 Task: Plan the Car route from  Florida Keys to the Miami.
Action: Mouse moved to (104, 82)
Screenshot: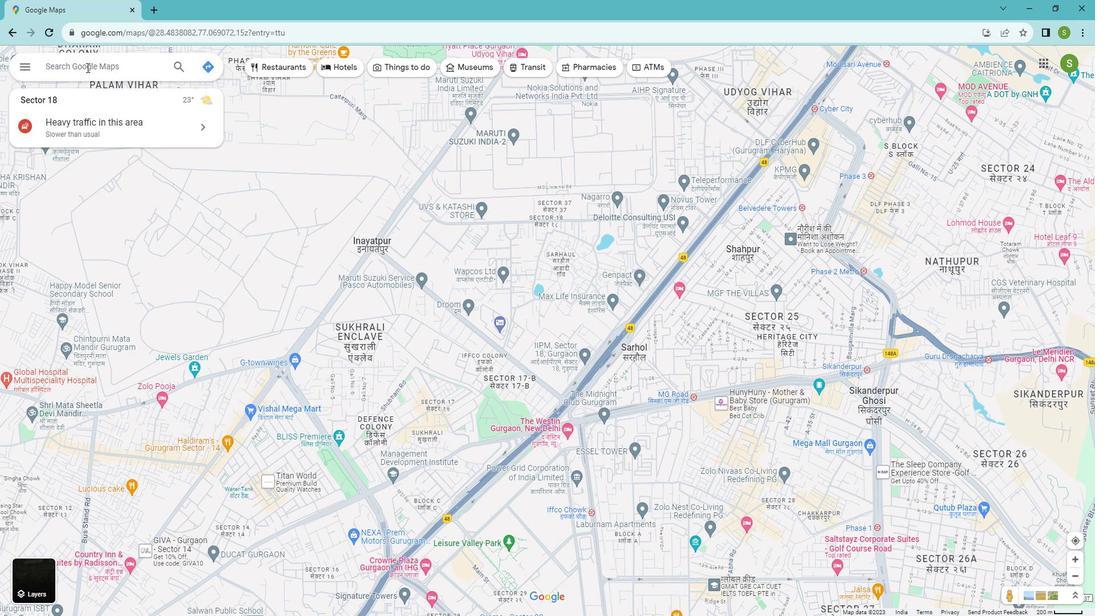 
Action: Mouse pressed left at (104, 82)
Screenshot: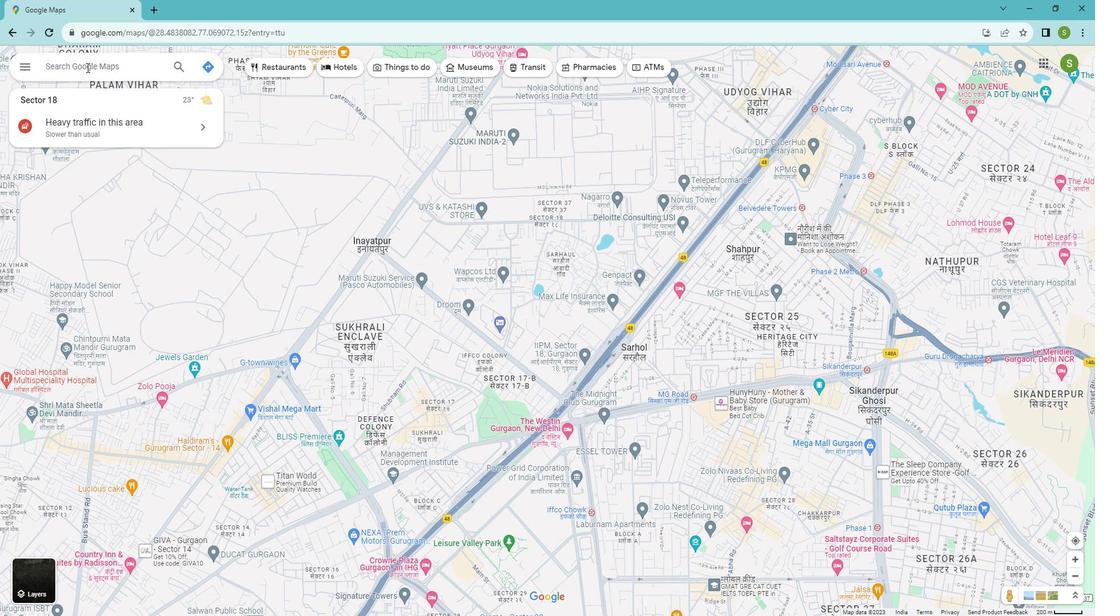 
Action: Key pressed <Key.shift>Miami
Screenshot: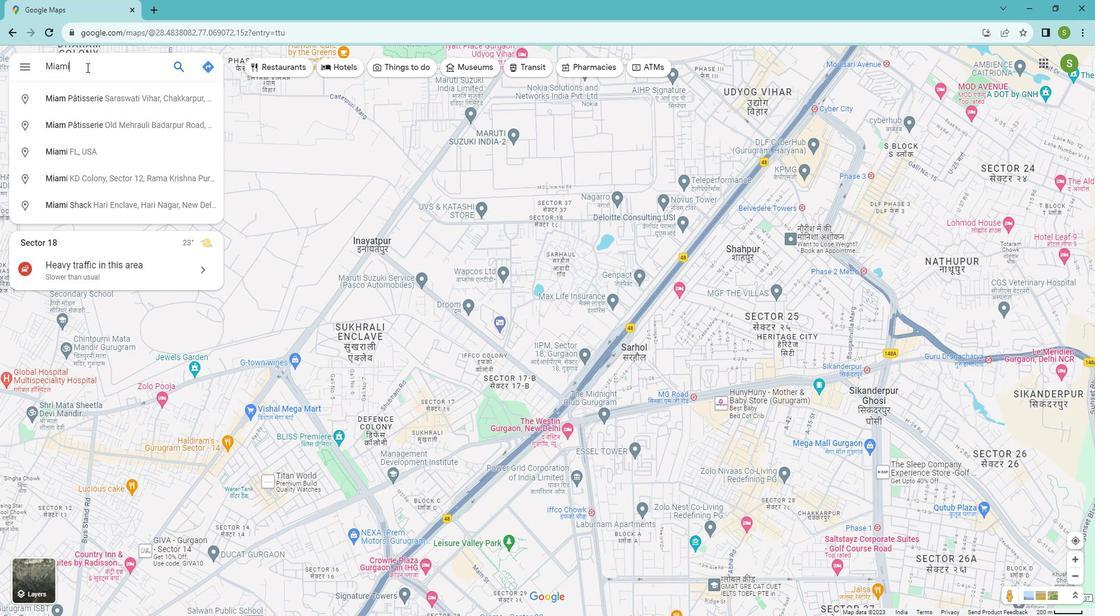 
Action: Mouse moved to (75, 112)
Screenshot: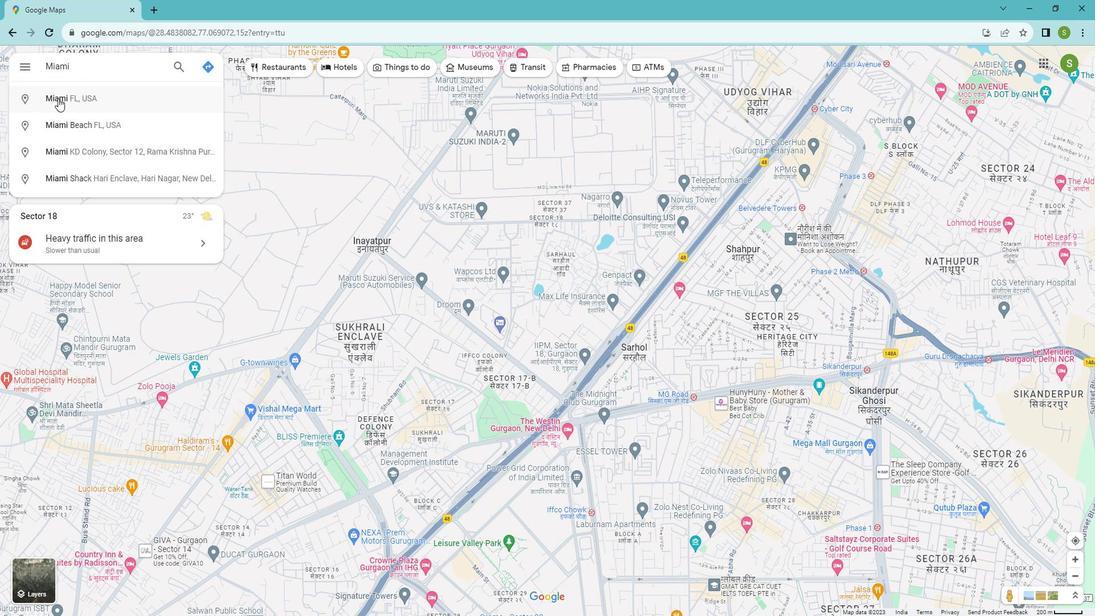 
Action: Mouse pressed left at (75, 112)
Screenshot: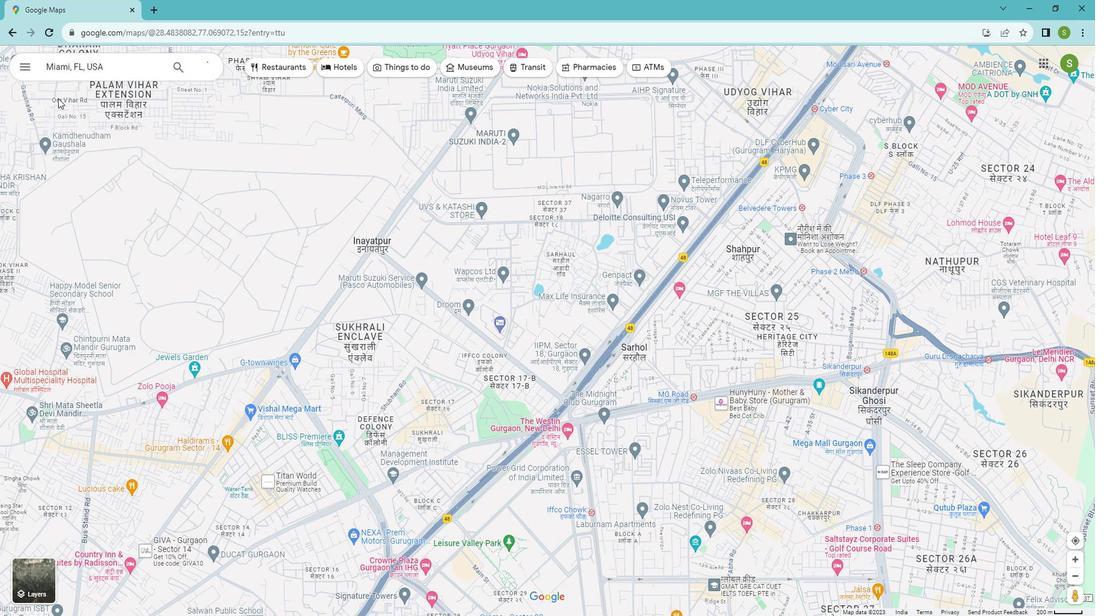 
Action: Mouse moved to (47, 277)
Screenshot: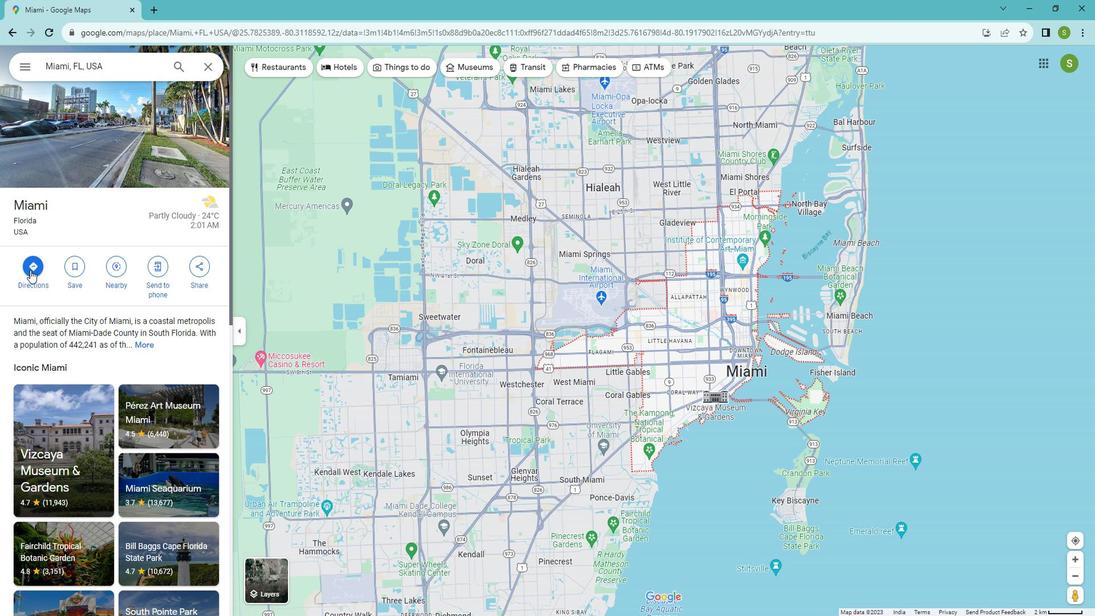 
Action: Mouse pressed left at (47, 277)
Screenshot: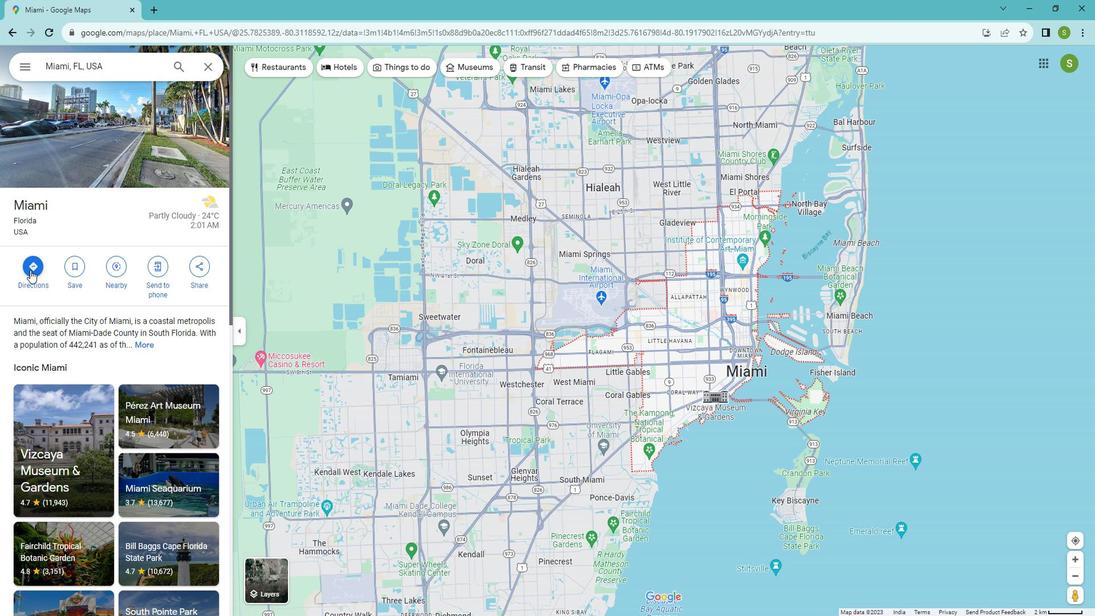 
Action: Mouse moved to (81, 110)
Screenshot: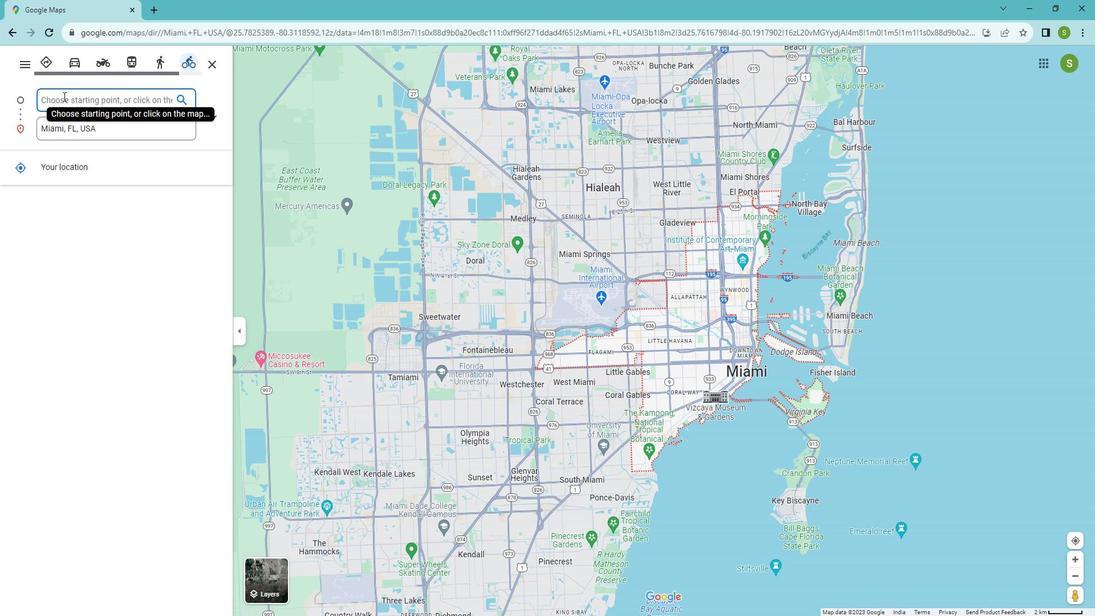 
Action: Mouse pressed left at (81, 110)
Screenshot: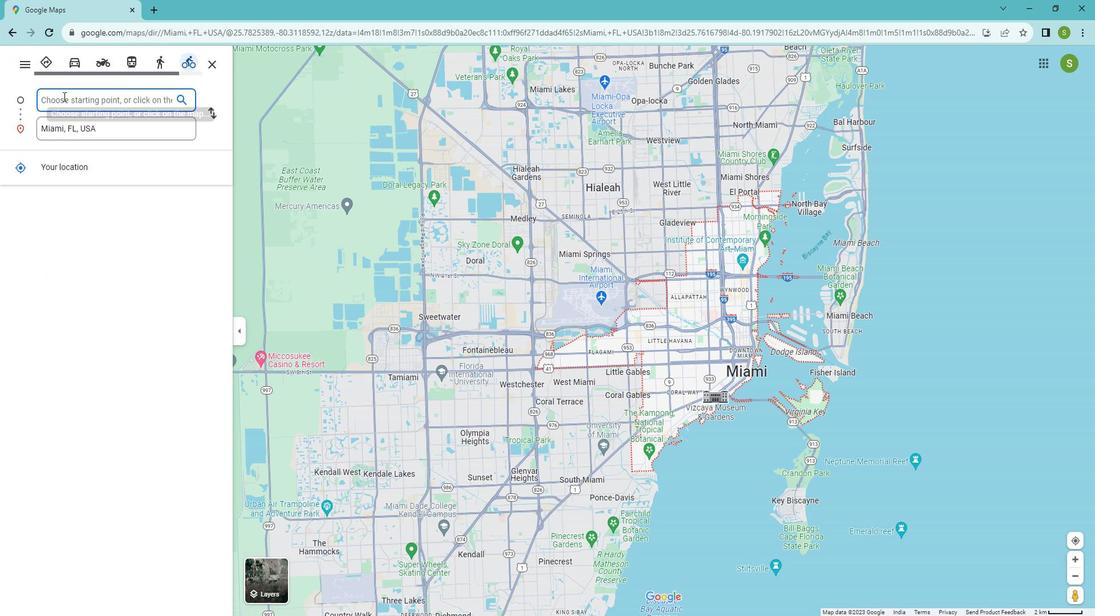 
Action: Key pressed <Key.caps_lock><Key.caps_lock><Key.caps_lock>FLO<Key.backspace><Key.backspace>LO<Key.backspace><Key.backspace><Key.caps_lock>lorida<Key.space><Key.shift>Key<Key.enter>
Screenshot: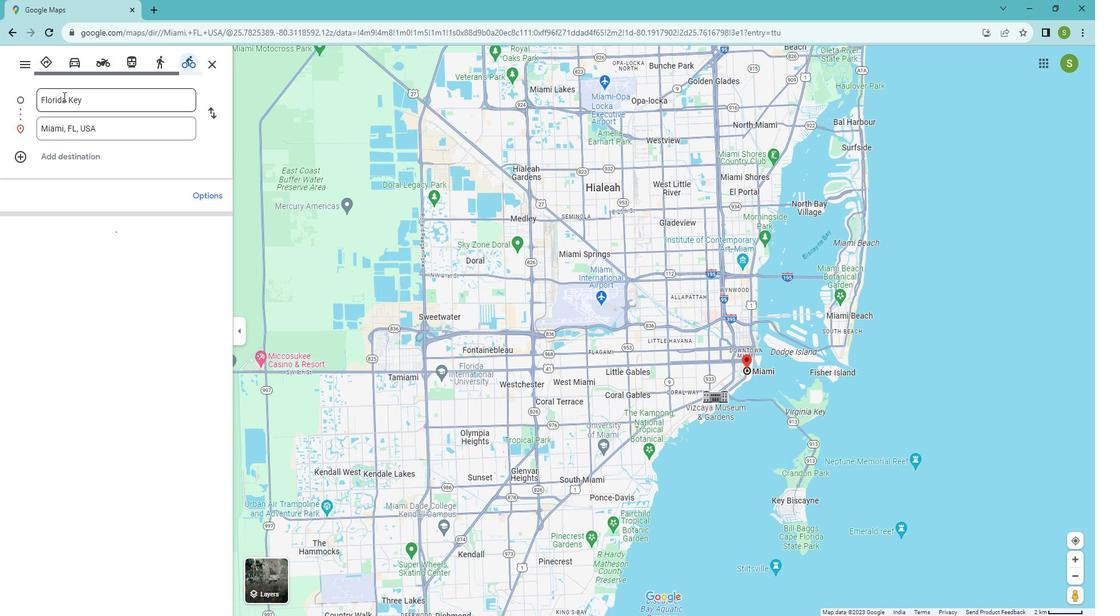 
Action: Mouse moved to (86, 73)
Screenshot: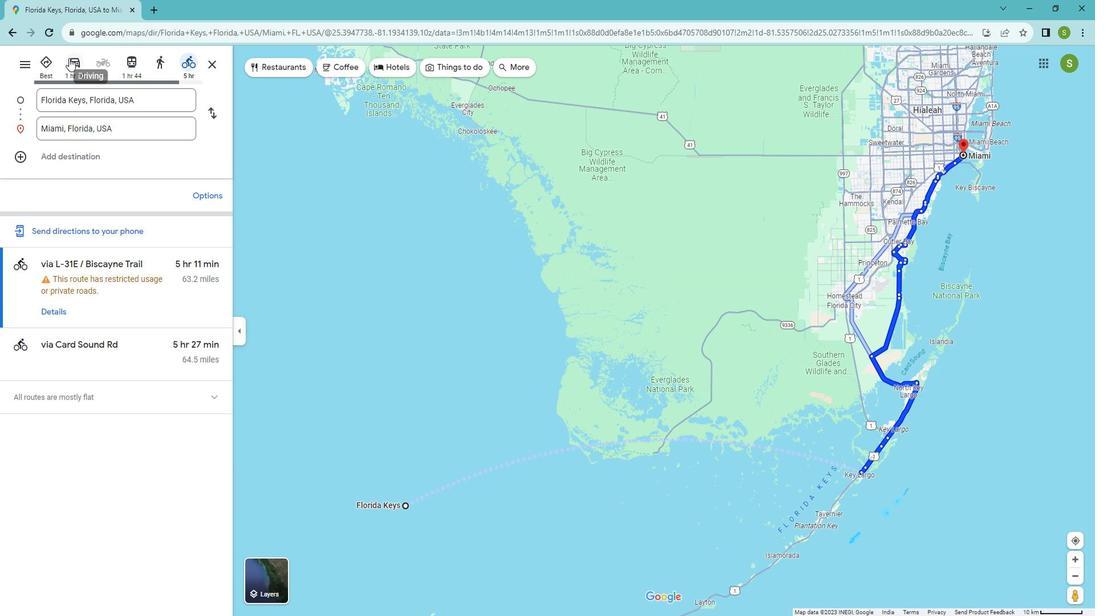 
Action: Mouse pressed left at (86, 73)
Screenshot: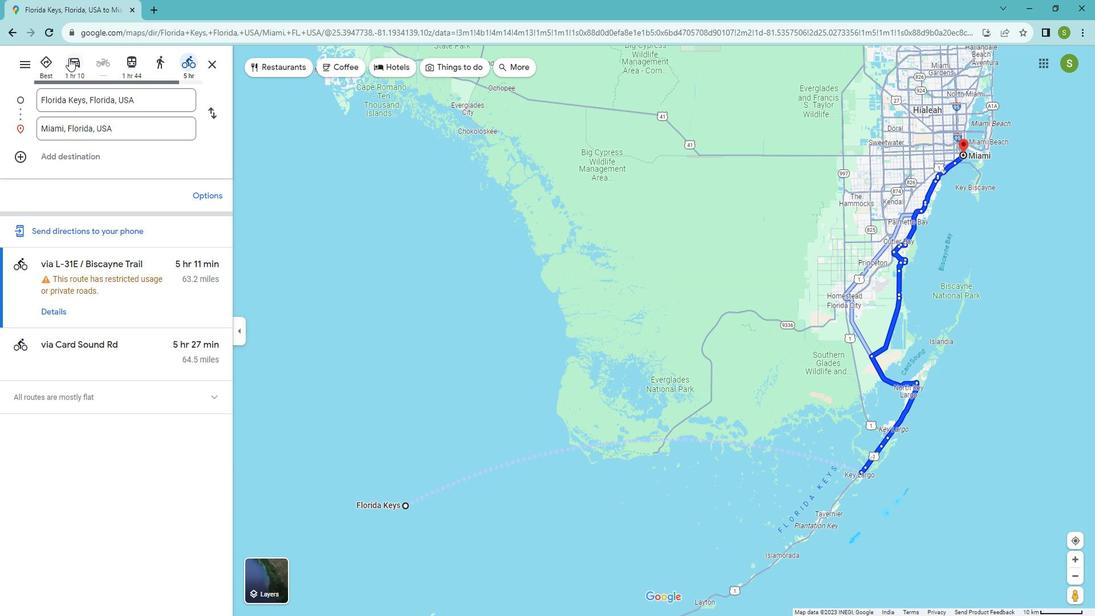 
Action: Mouse moved to (76, 327)
Screenshot: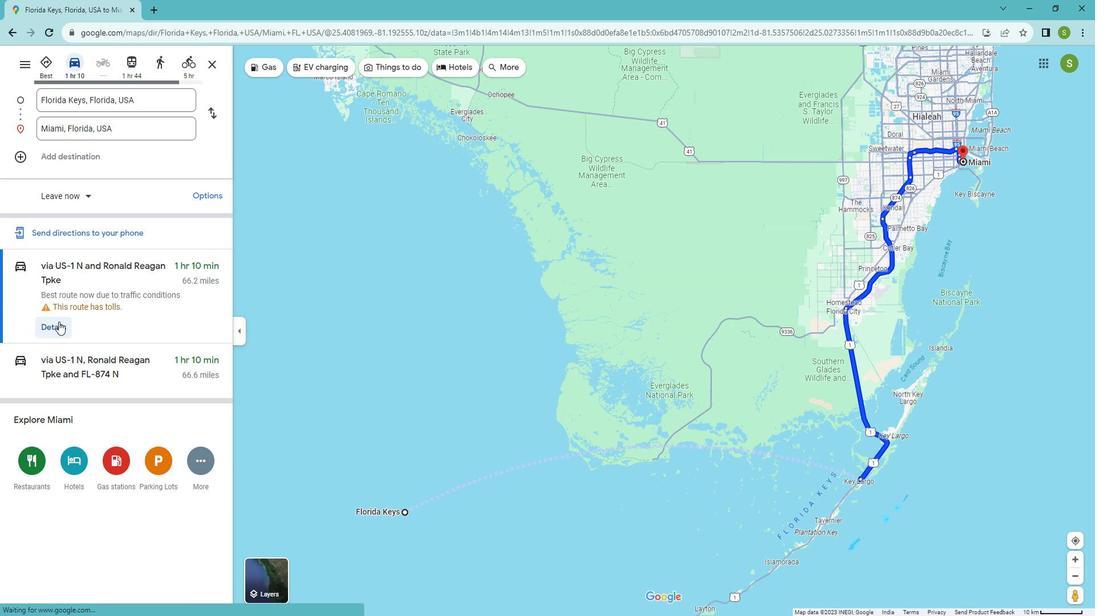 
Action: Mouse pressed left at (76, 327)
Screenshot: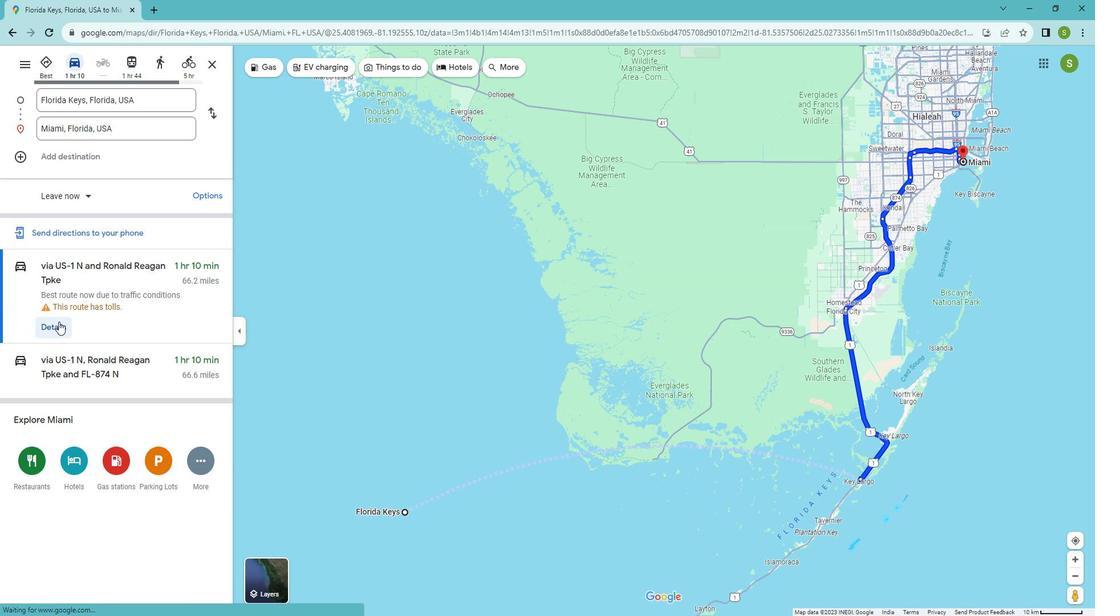 
Action: Mouse moved to (61, 244)
Screenshot: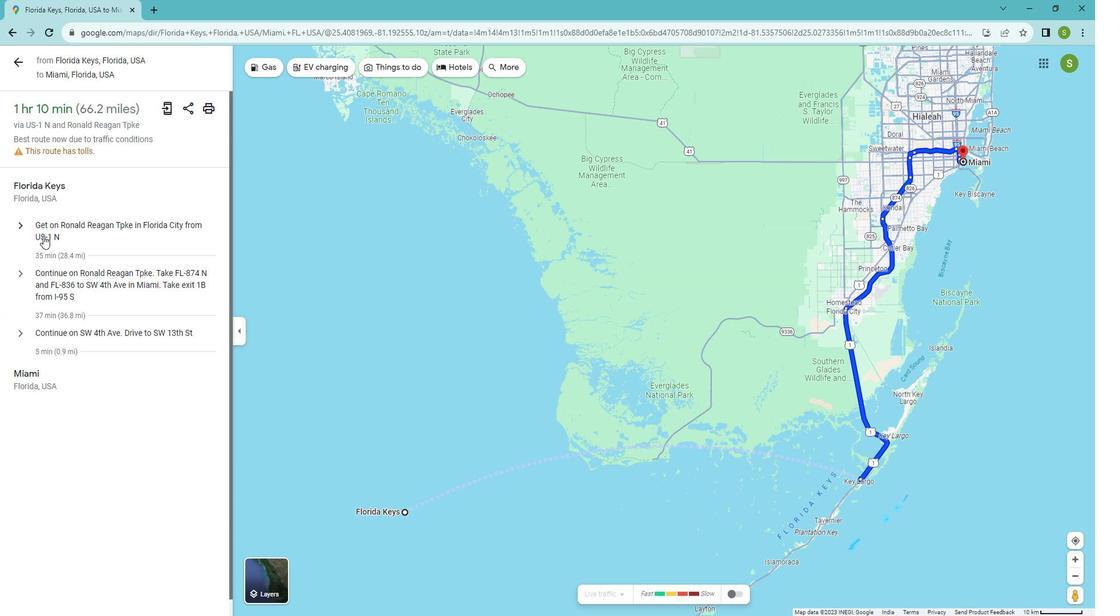 
Action: Mouse pressed left at (61, 244)
Screenshot: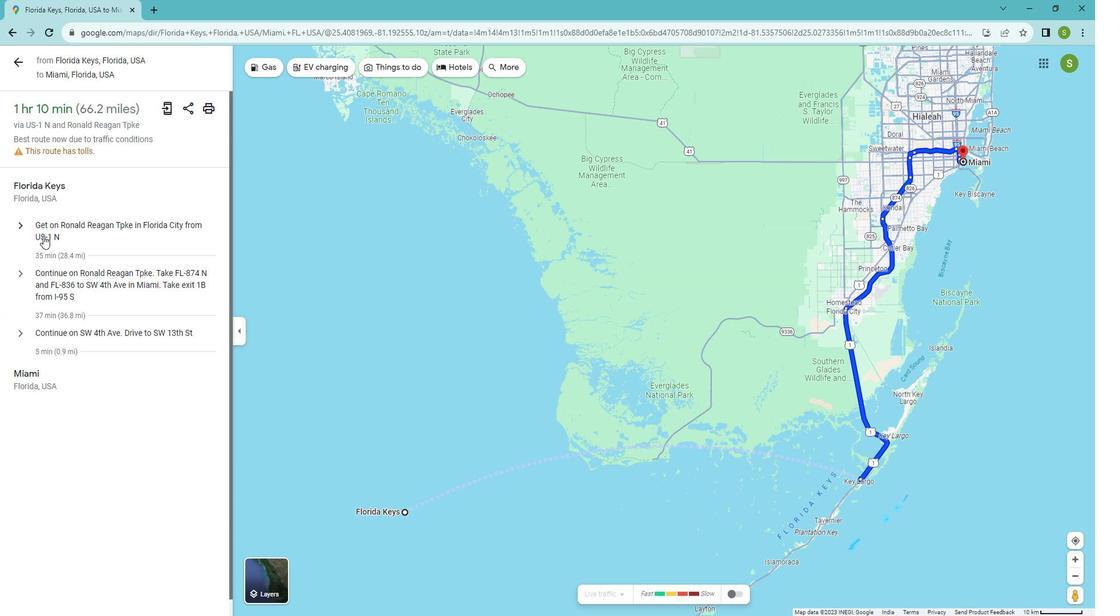 
Action: Mouse moved to (66, 261)
Screenshot: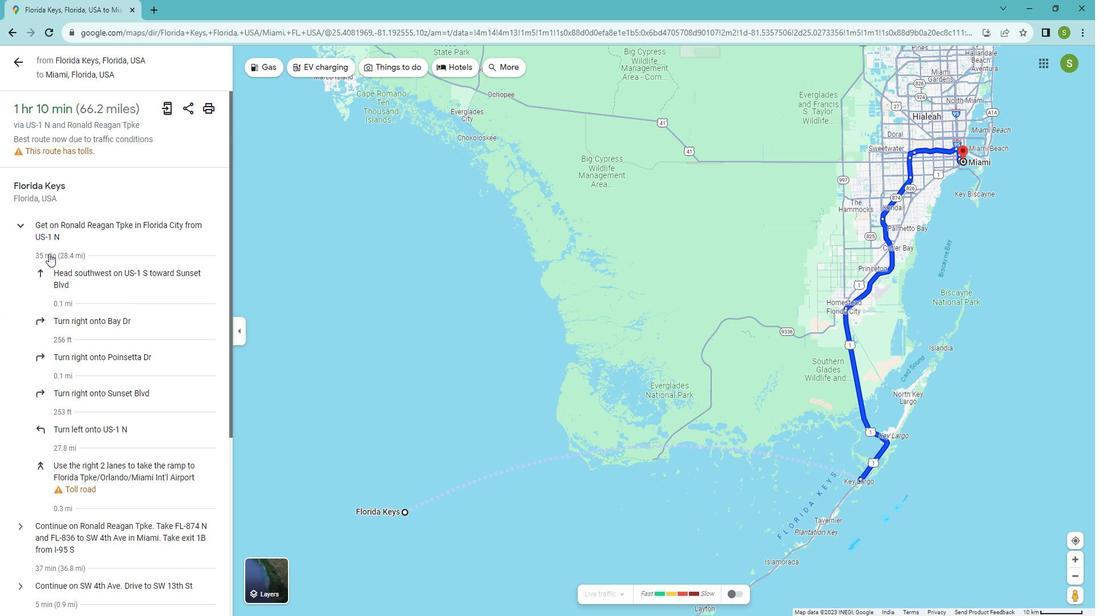 
Action: Mouse scrolled (66, 261) with delta (0, 0)
Screenshot: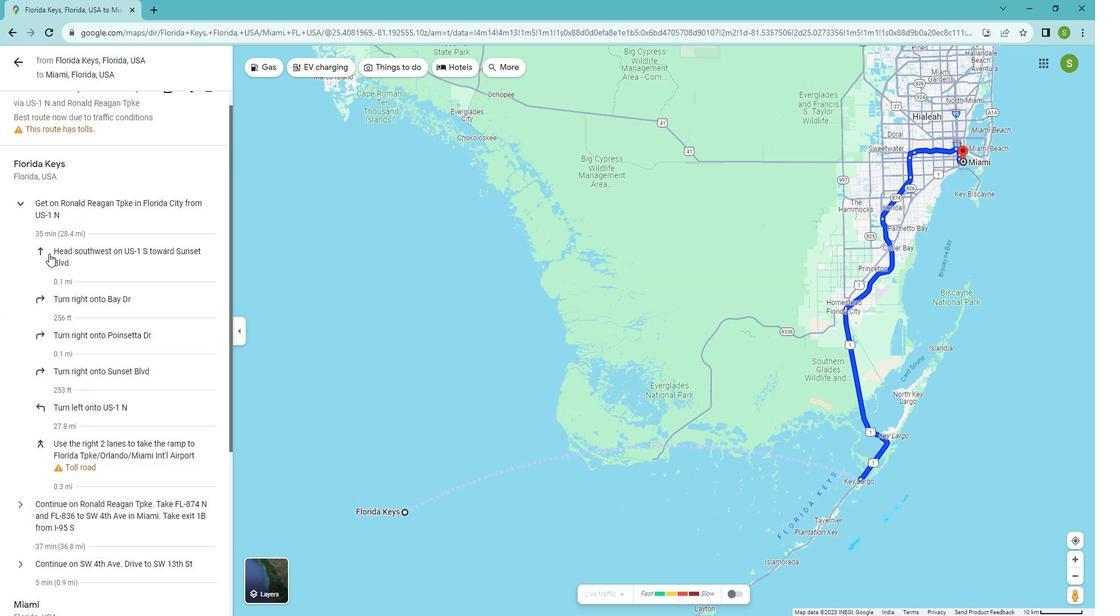 
Action: Mouse scrolled (66, 261) with delta (0, 0)
Screenshot: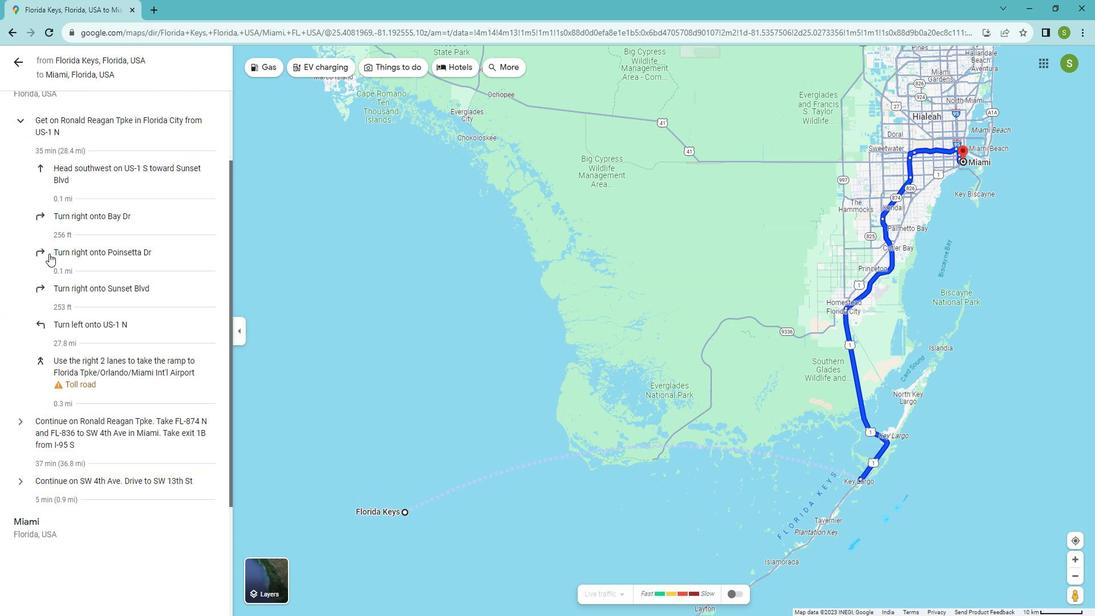 
Action: Mouse scrolled (66, 261) with delta (0, 0)
Screenshot: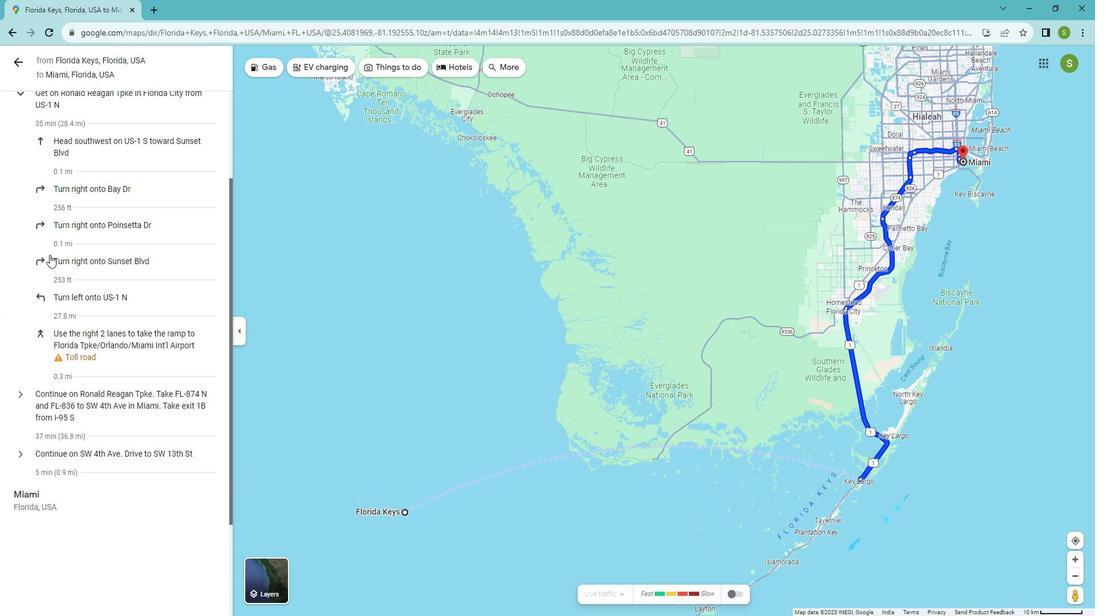 
Action: Mouse moved to (67, 263)
Screenshot: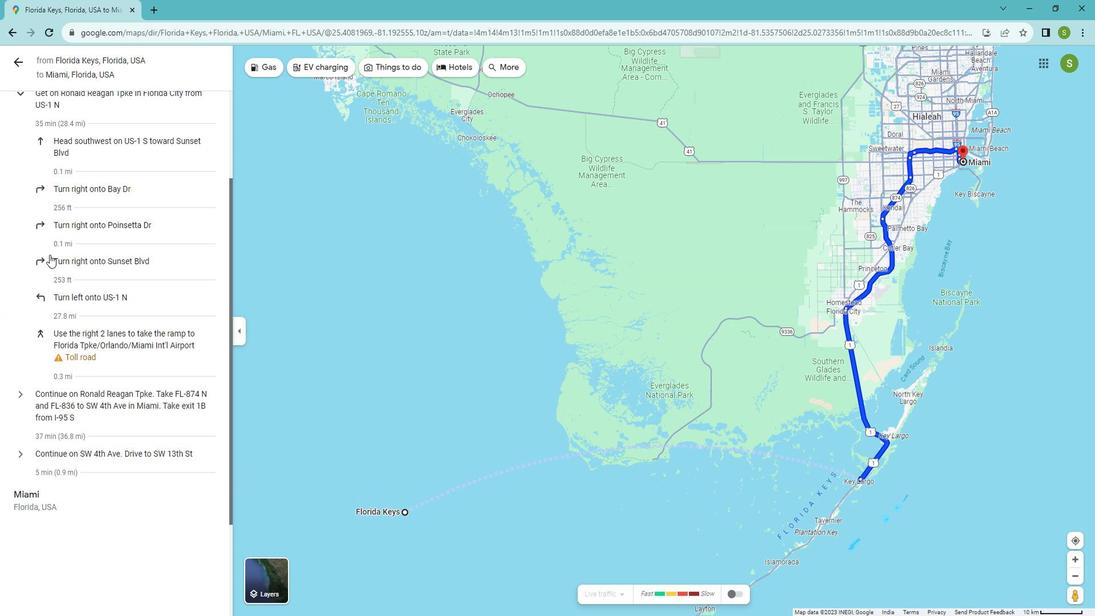 
Action: Mouse scrolled (67, 262) with delta (0, 0)
Screenshot: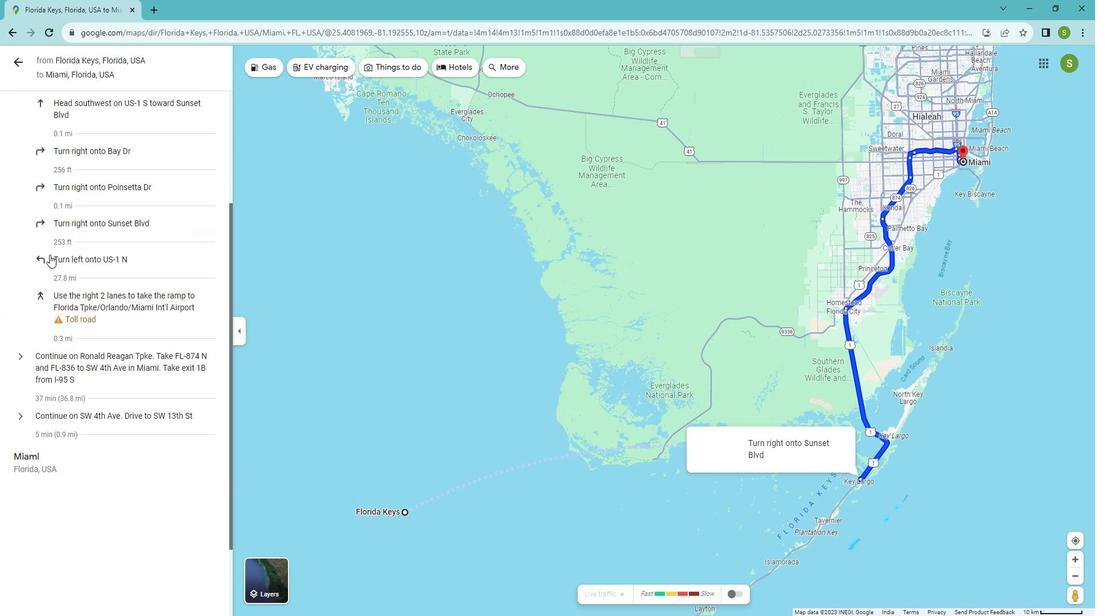 
Action: Mouse moved to (67, 312)
Screenshot: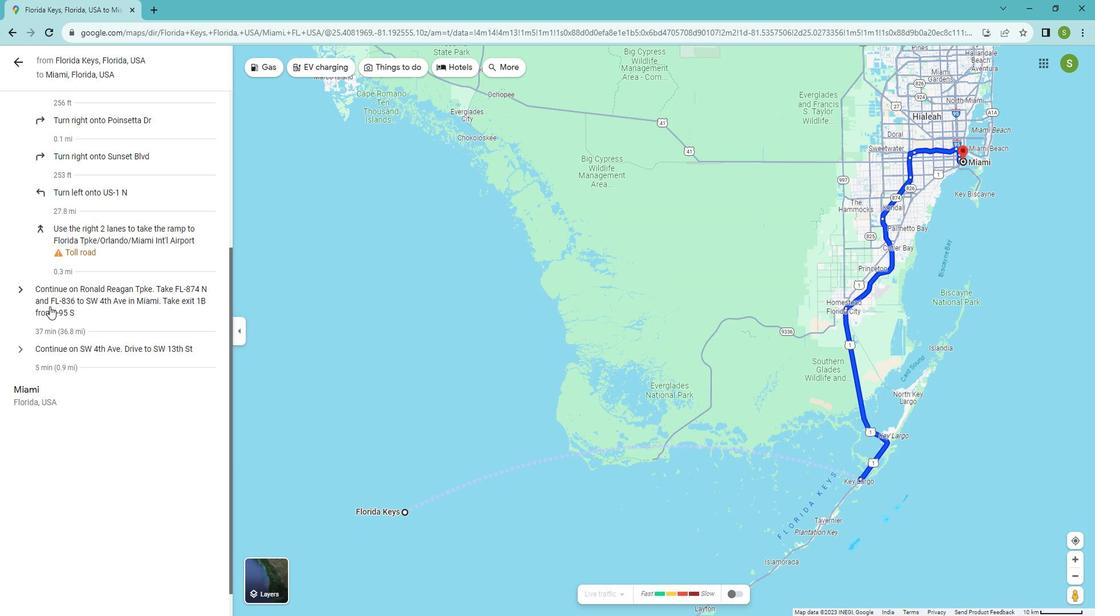 
Action: Mouse pressed left at (67, 312)
Screenshot: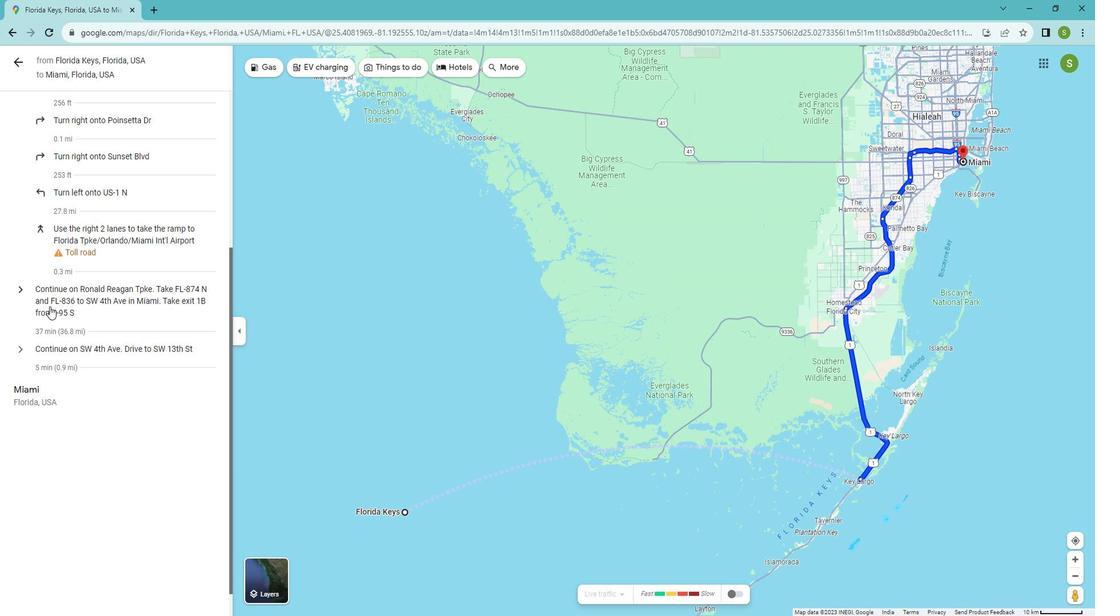 
Action: Mouse moved to (83, 299)
Screenshot: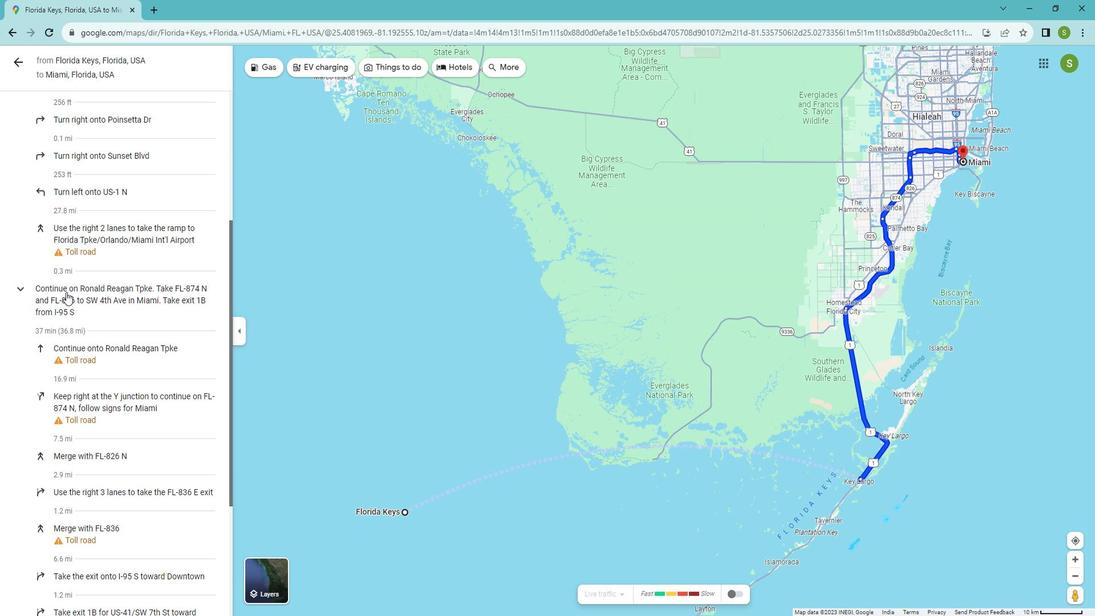 
Action: Mouse scrolled (83, 298) with delta (0, 0)
Screenshot: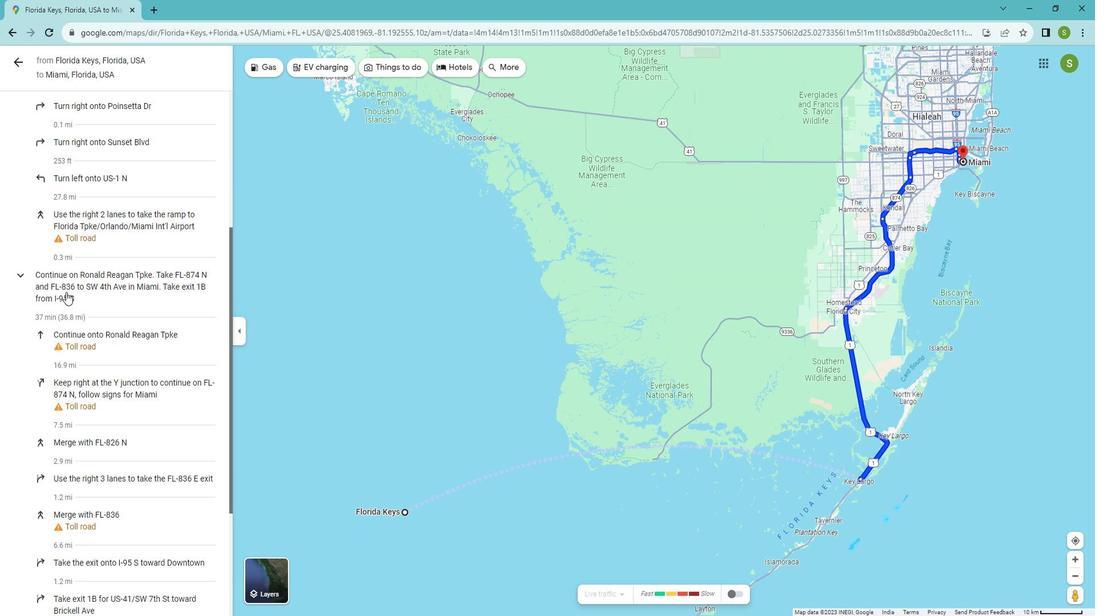 
Action: Mouse scrolled (83, 298) with delta (0, 0)
Screenshot: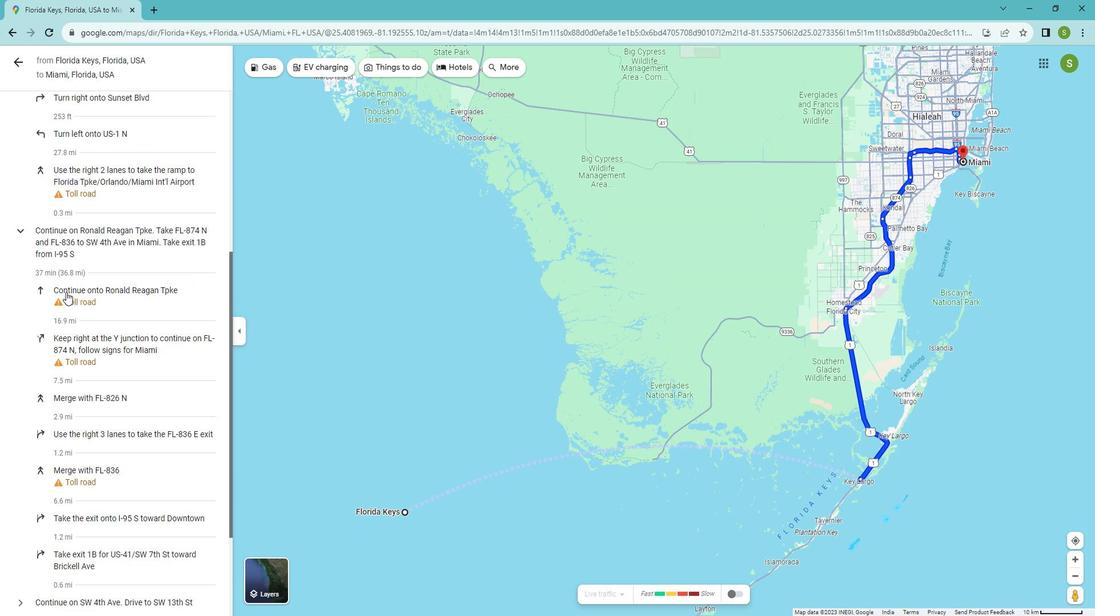 
Action: Mouse scrolled (83, 298) with delta (0, 0)
Screenshot: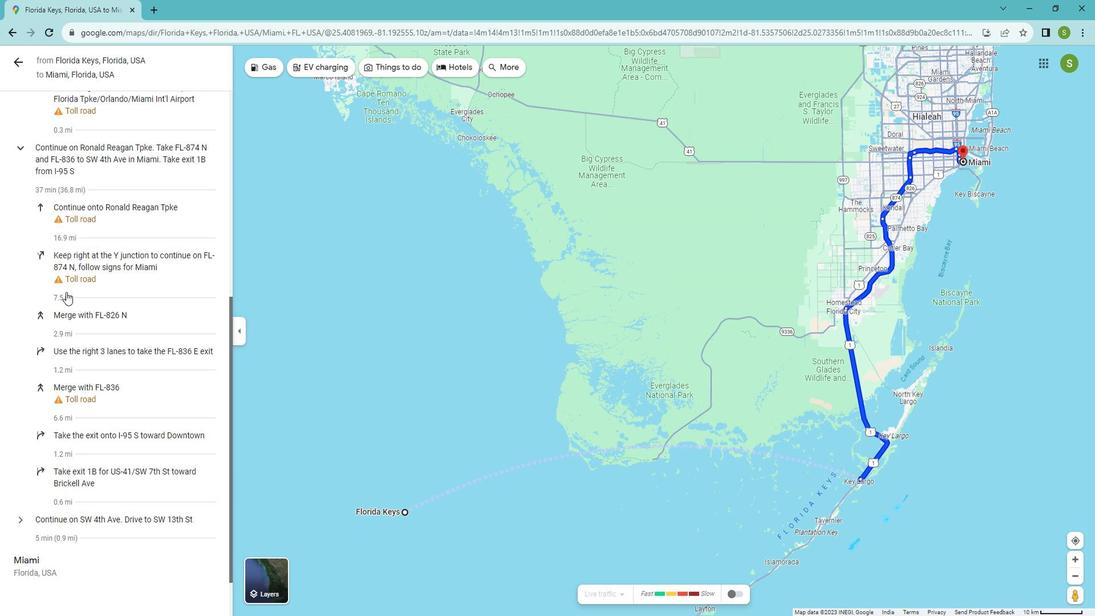 
Action: Mouse scrolled (83, 298) with delta (0, 0)
Screenshot: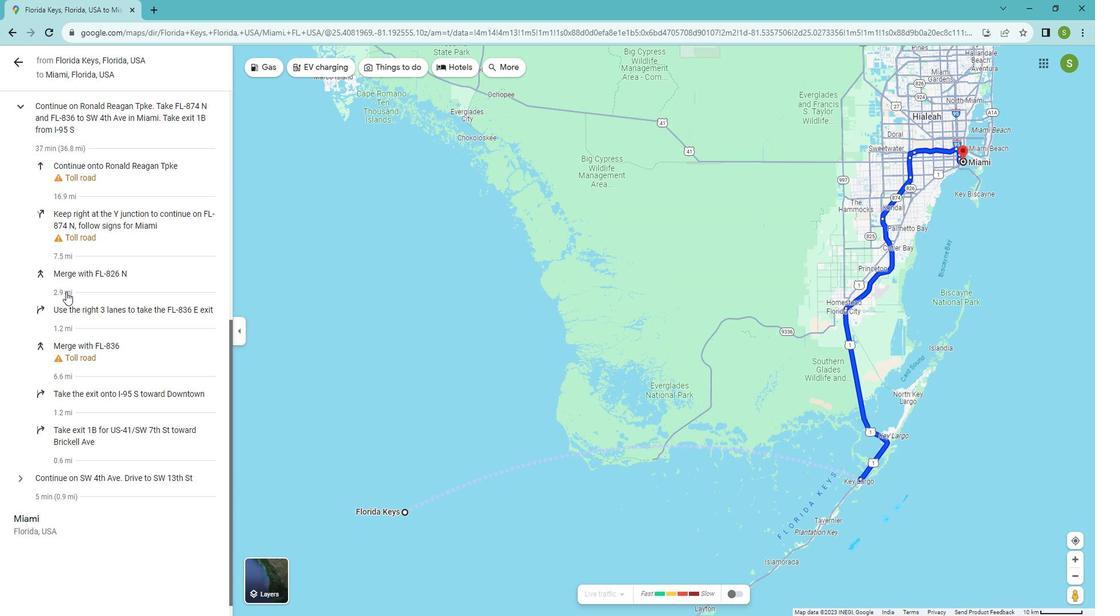 
Action: Mouse scrolled (83, 298) with delta (0, 0)
Screenshot: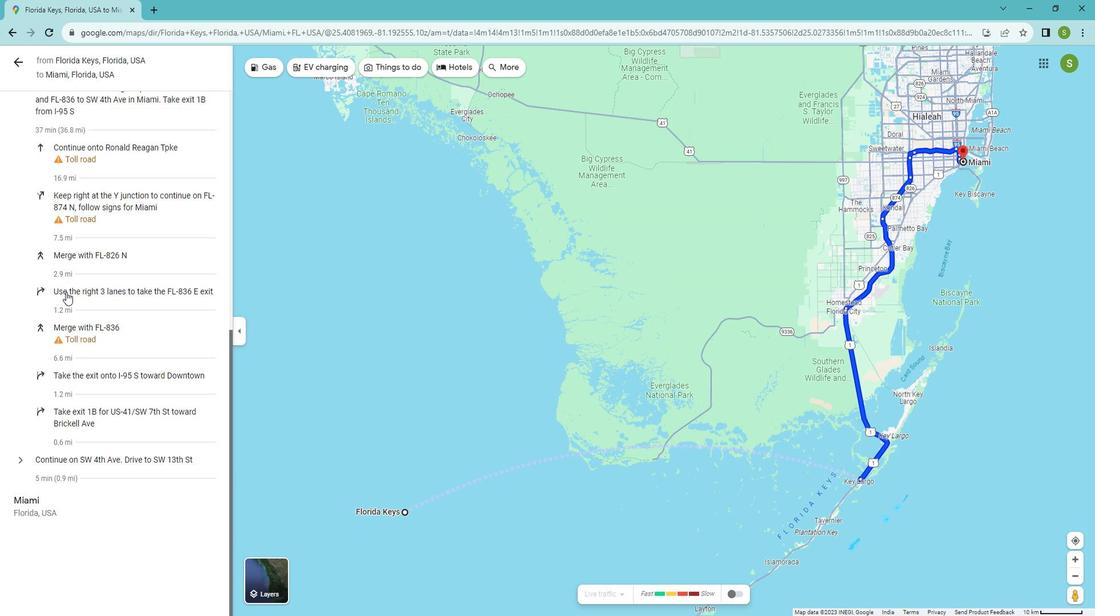 
Action: Mouse moved to (61, 467)
Screenshot: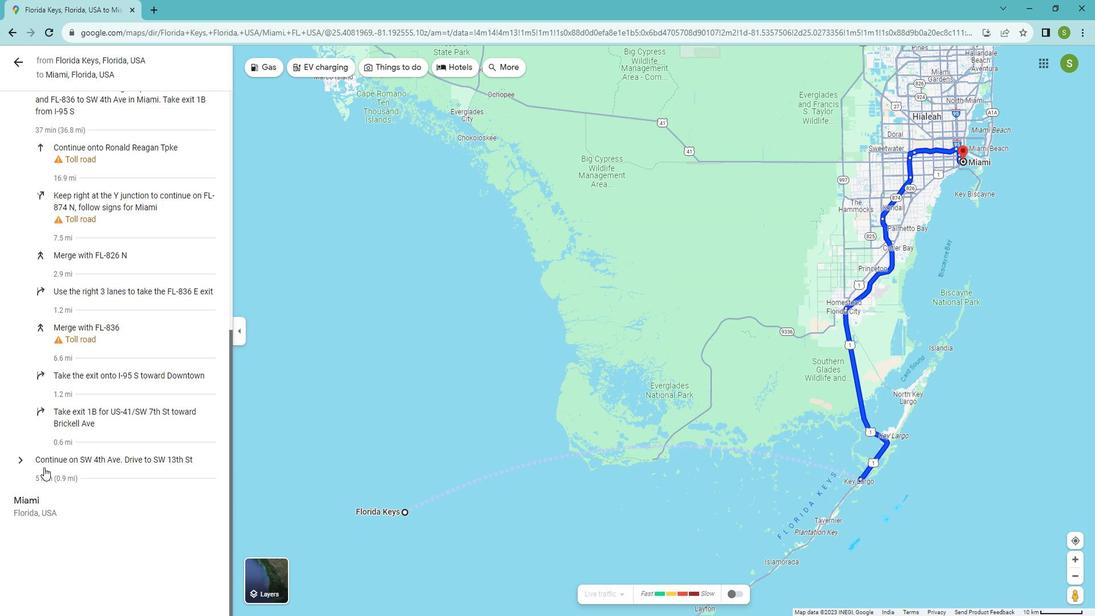 
Action: Mouse pressed left at (61, 467)
Screenshot: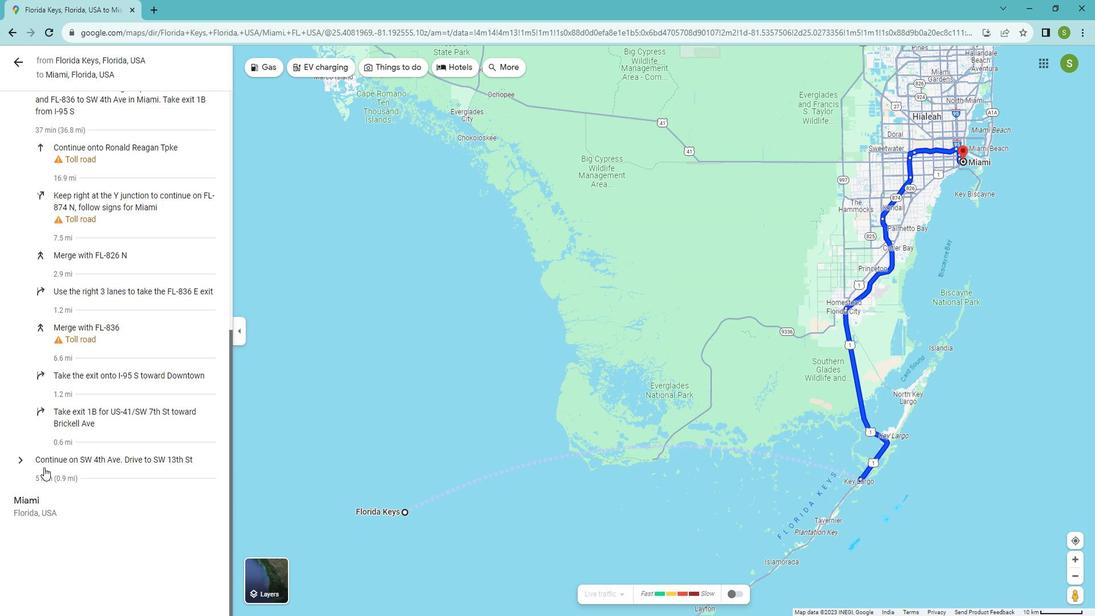 
Action: Mouse moved to (120, 248)
Screenshot: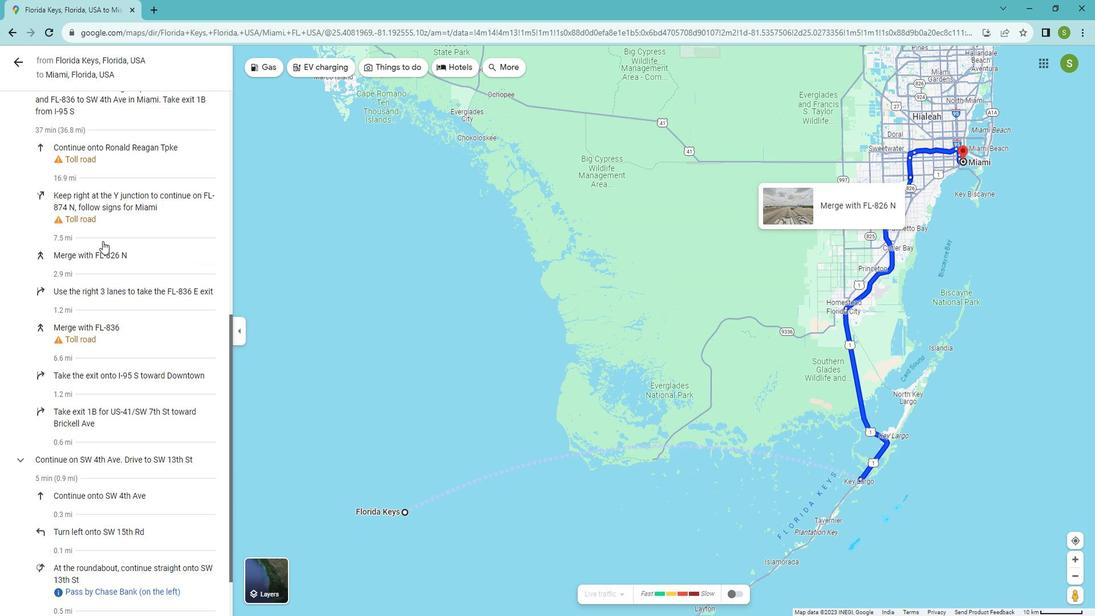 
Action: Mouse scrolled (120, 248) with delta (0, 0)
Screenshot: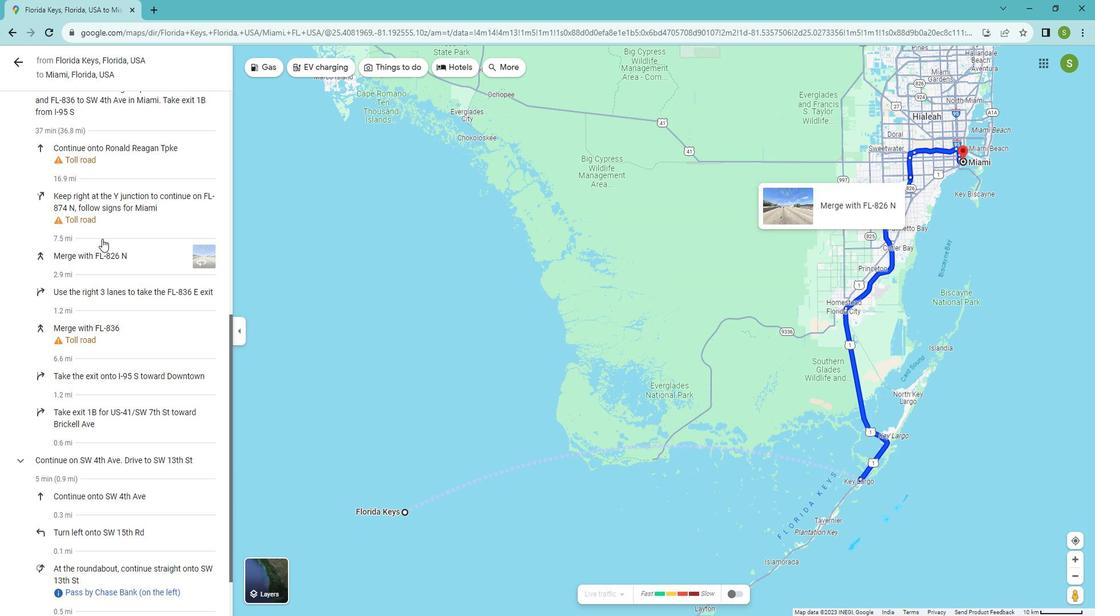 
Action: Mouse moved to (119, 247)
Screenshot: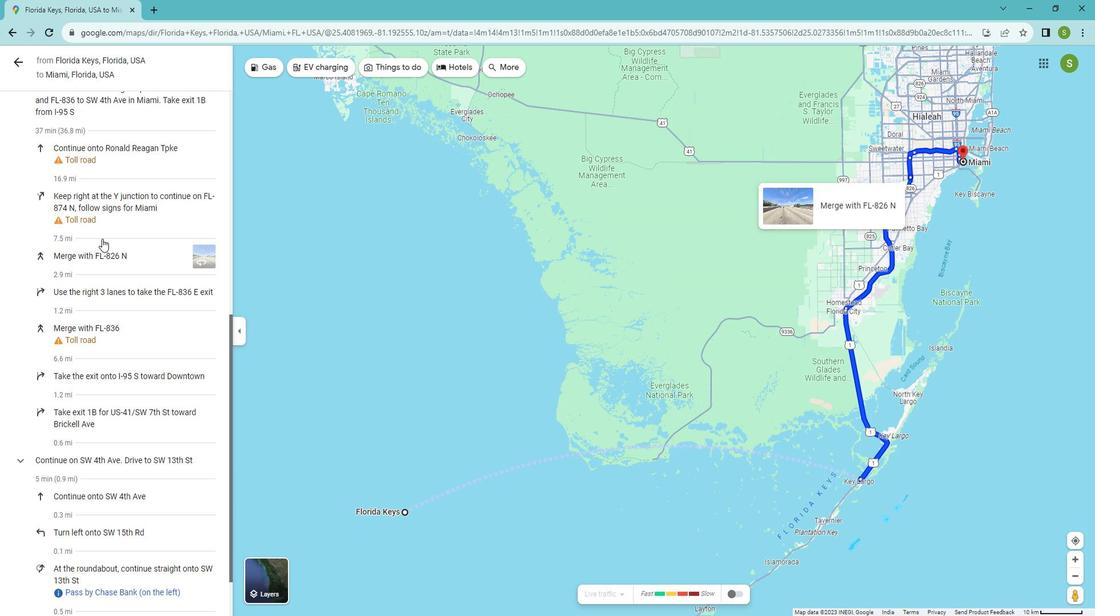 
Action: Mouse scrolled (119, 248) with delta (0, 0)
Screenshot: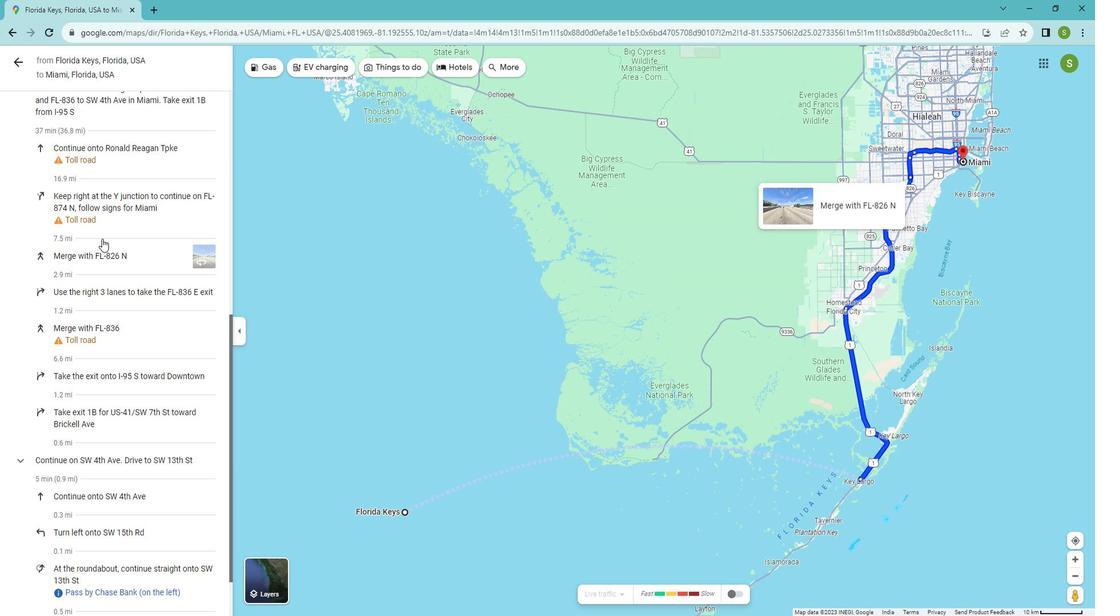 
Action: Mouse scrolled (119, 248) with delta (0, 0)
Screenshot: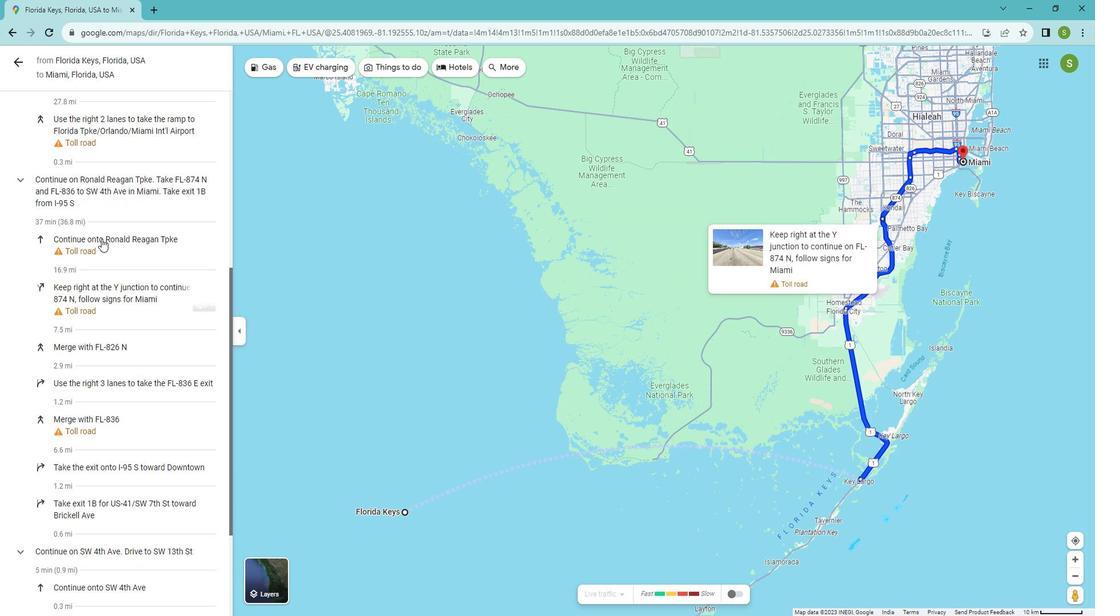 
Action: Mouse moved to (119, 247)
Screenshot: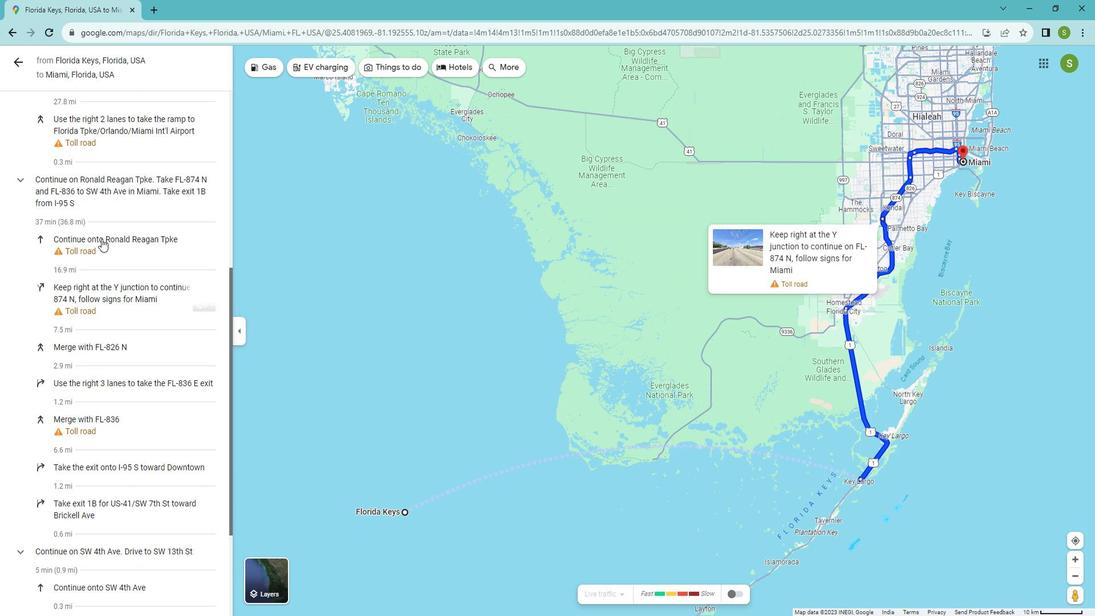 
Action: Mouse scrolled (119, 248) with delta (0, 0)
Screenshot: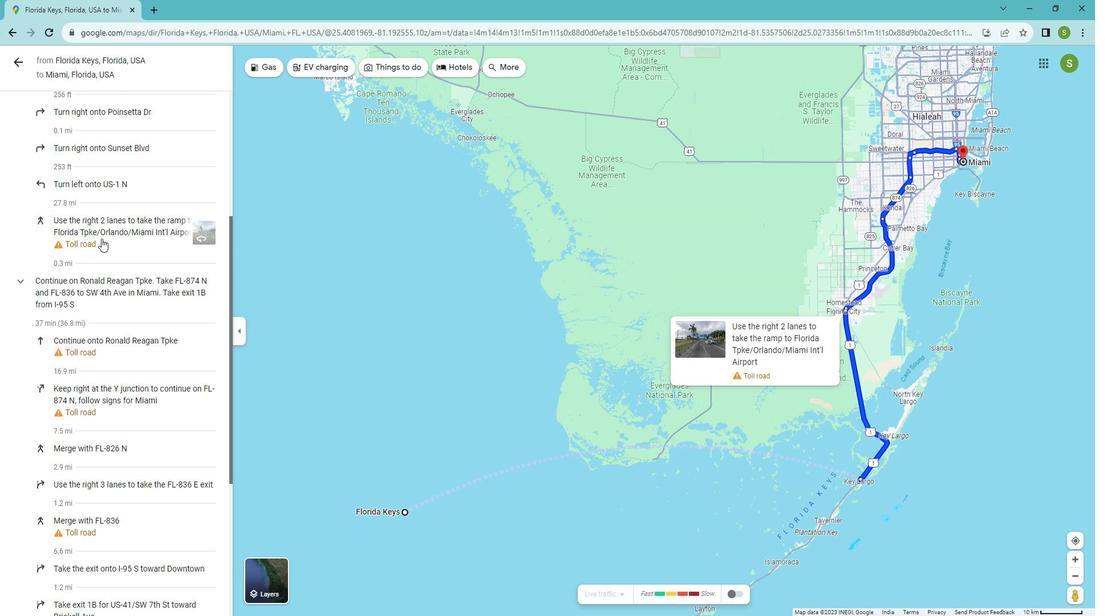 
Action: Mouse scrolled (119, 248) with delta (0, 0)
Screenshot: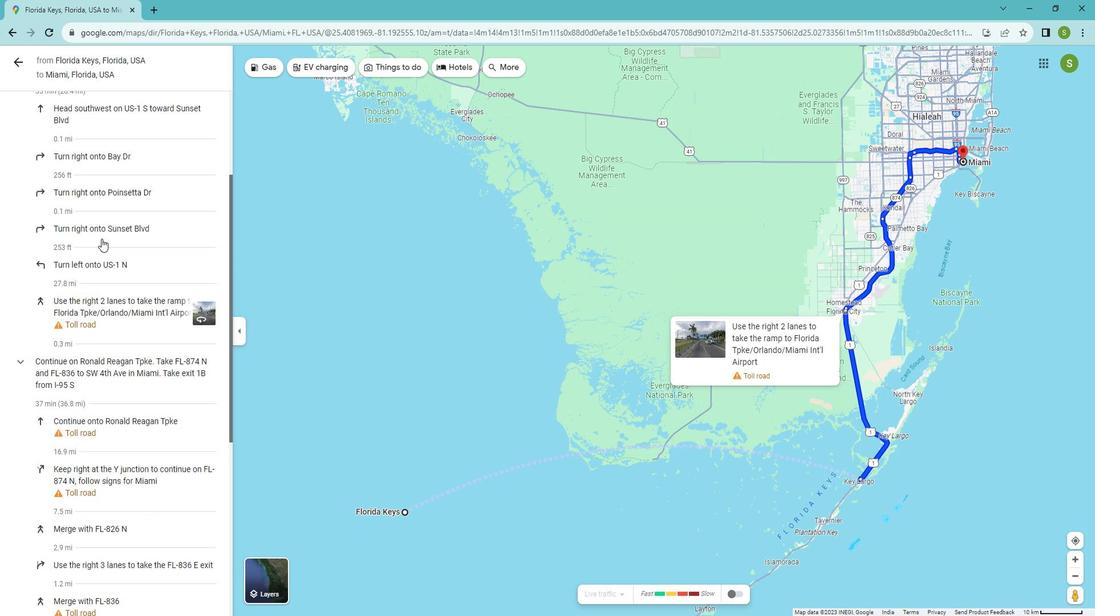 
Action: Mouse scrolled (119, 248) with delta (0, 0)
Screenshot: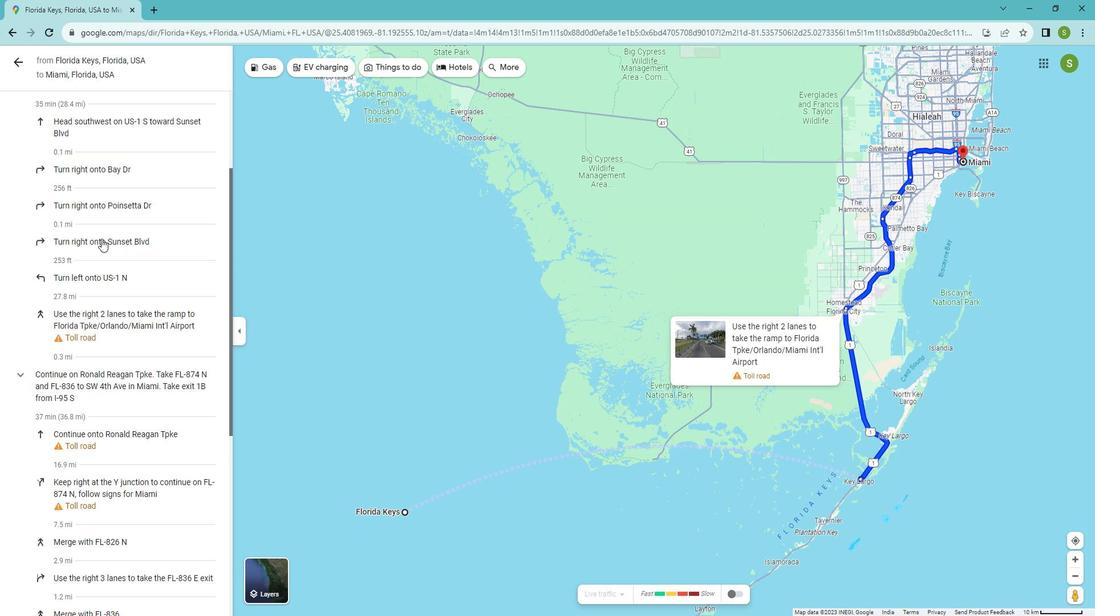 
Action: Mouse moved to (118, 247)
Screenshot: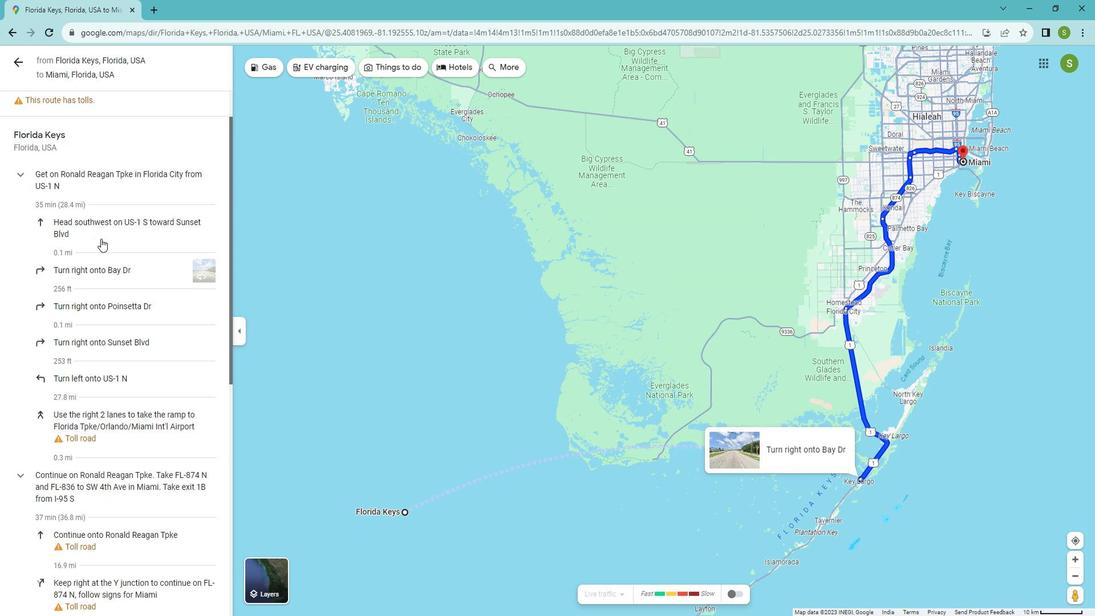
Action: Mouse scrolled (118, 248) with delta (0, 0)
Screenshot: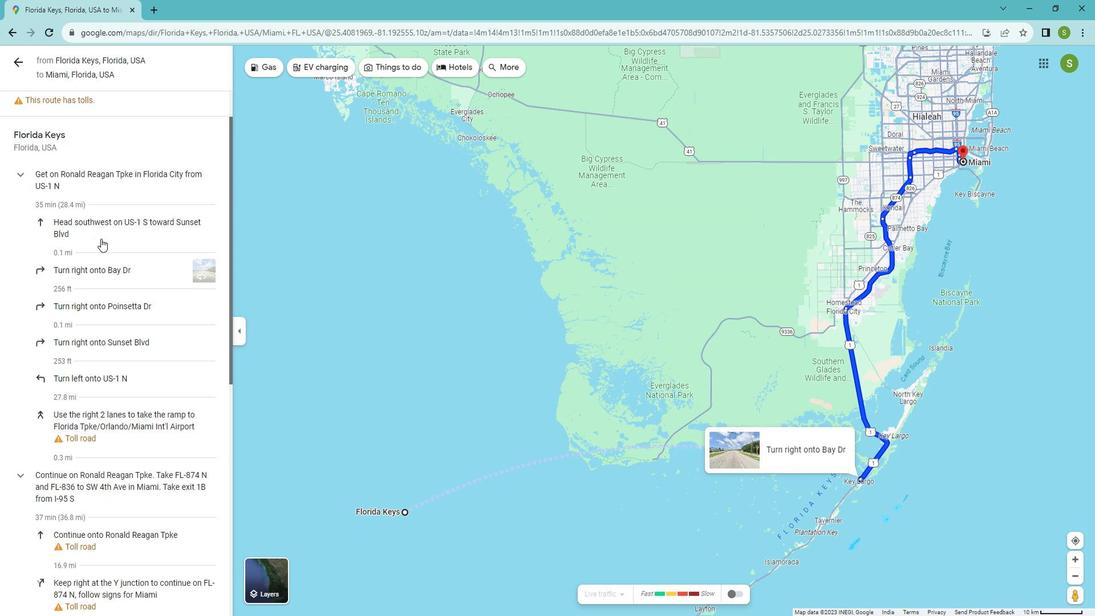 
Action: Mouse scrolled (118, 248) with delta (0, 0)
Screenshot: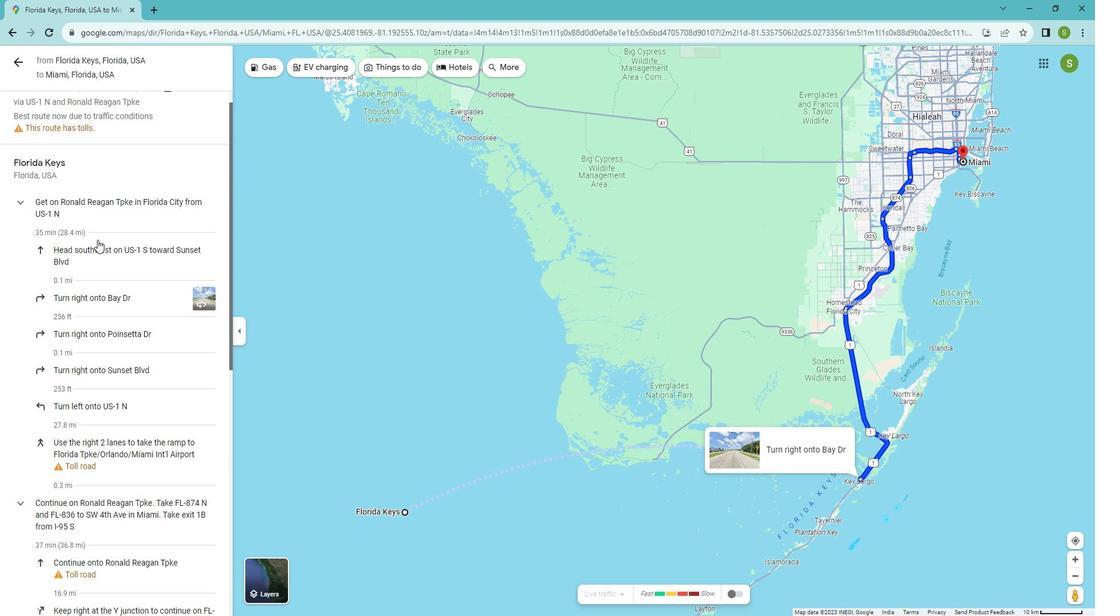 
Action: Mouse moved to (96, 280)
Screenshot: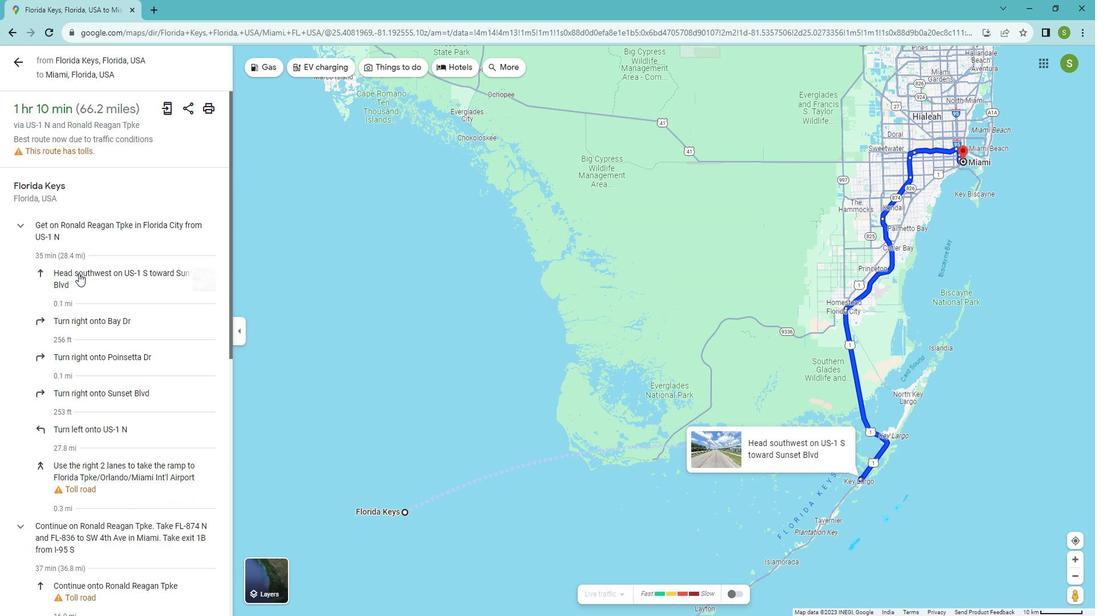 
Action: Mouse pressed left at (96, 280)
Screenshot: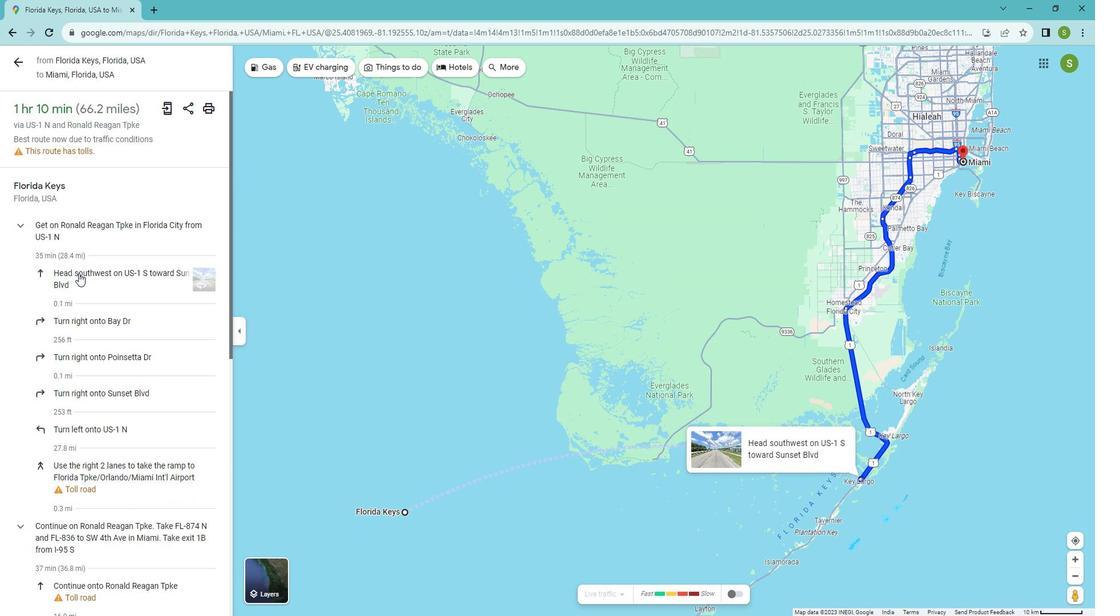 
Action: Mouse moved to (92, 328)
Screenshot: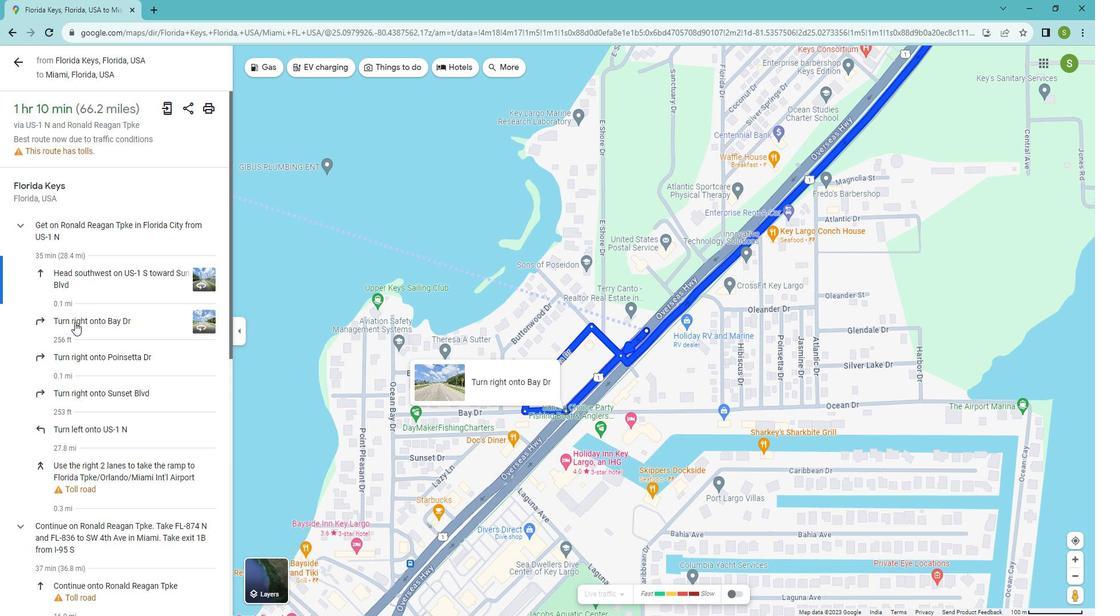 
Action: Mouse pressed left at (92, 328)
Screenshot: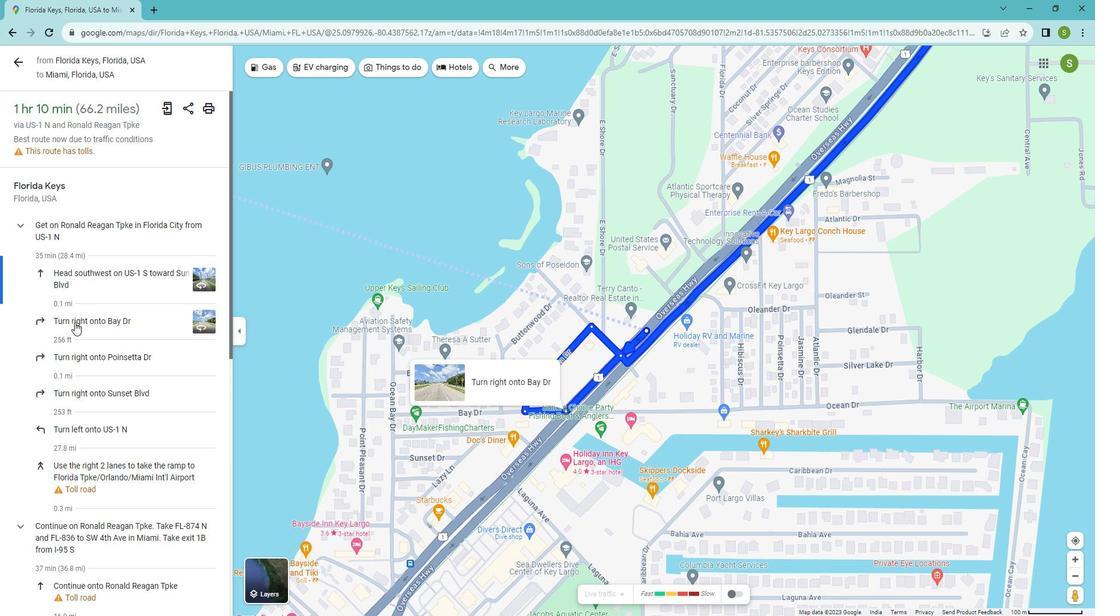 
Action: Mouse moved to (86, 364)
Screenshot: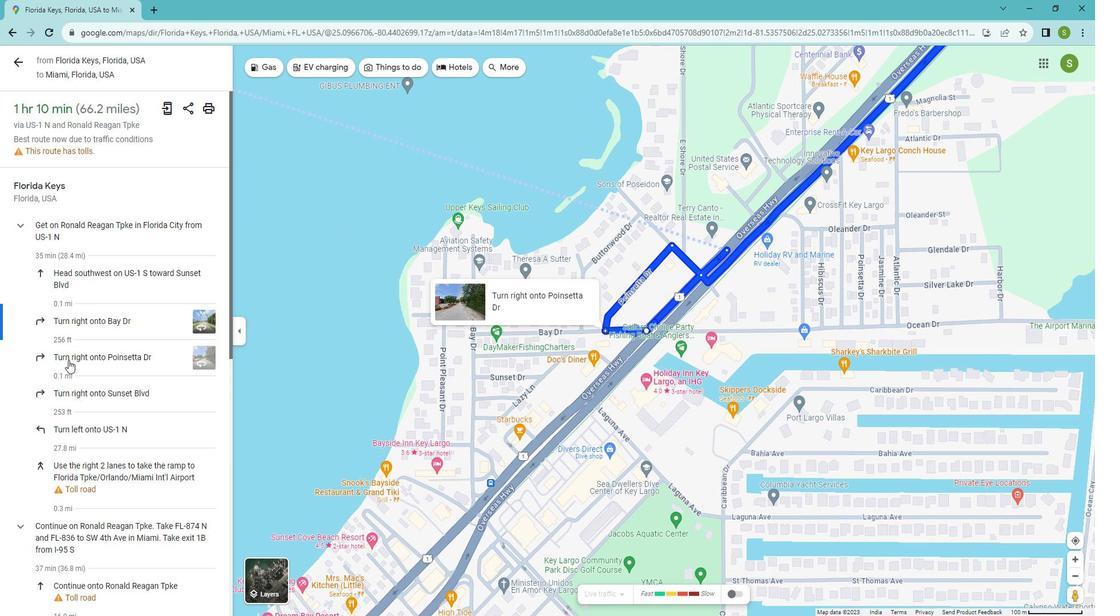
Action: Mouse pressed left at (86, 364)
Screenshot: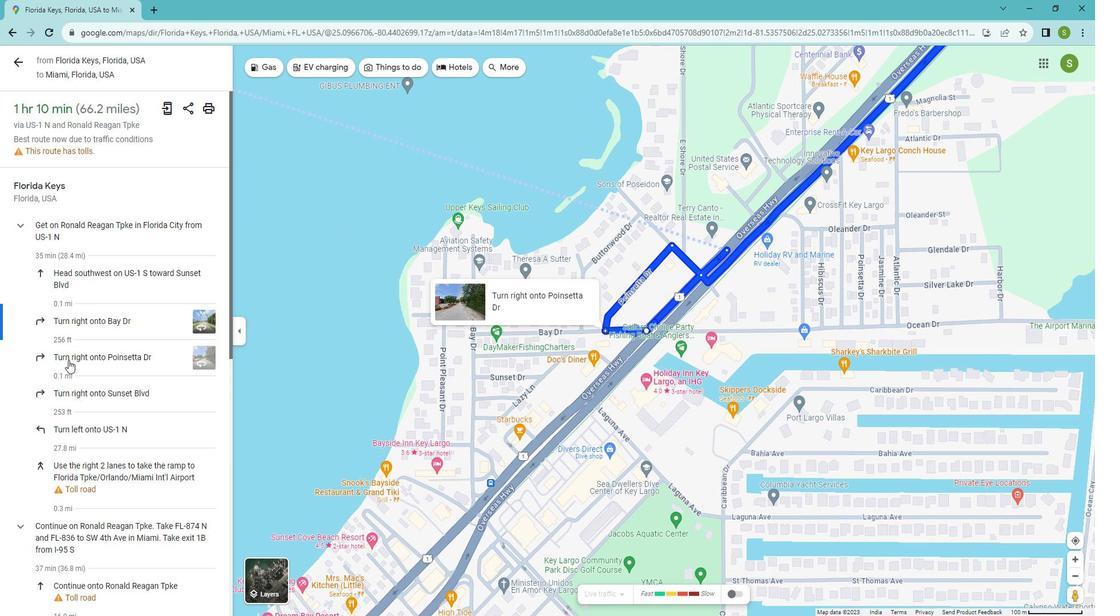 
Action: Mouse moved to (95, 398)
Screenshot: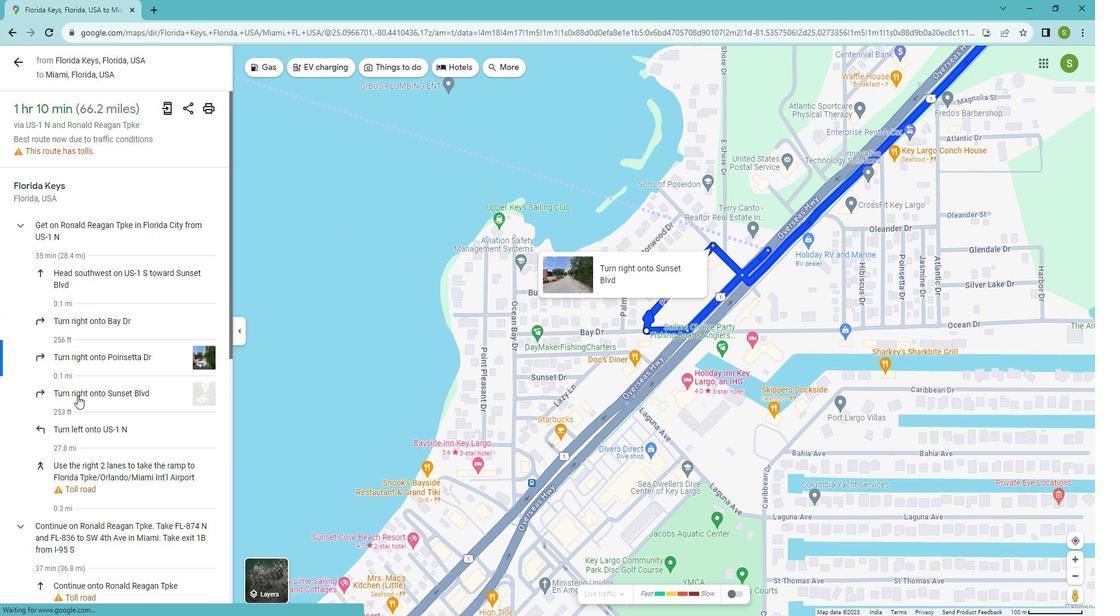 
Action: Mouse pressed left at (95, 398)
Screenshot: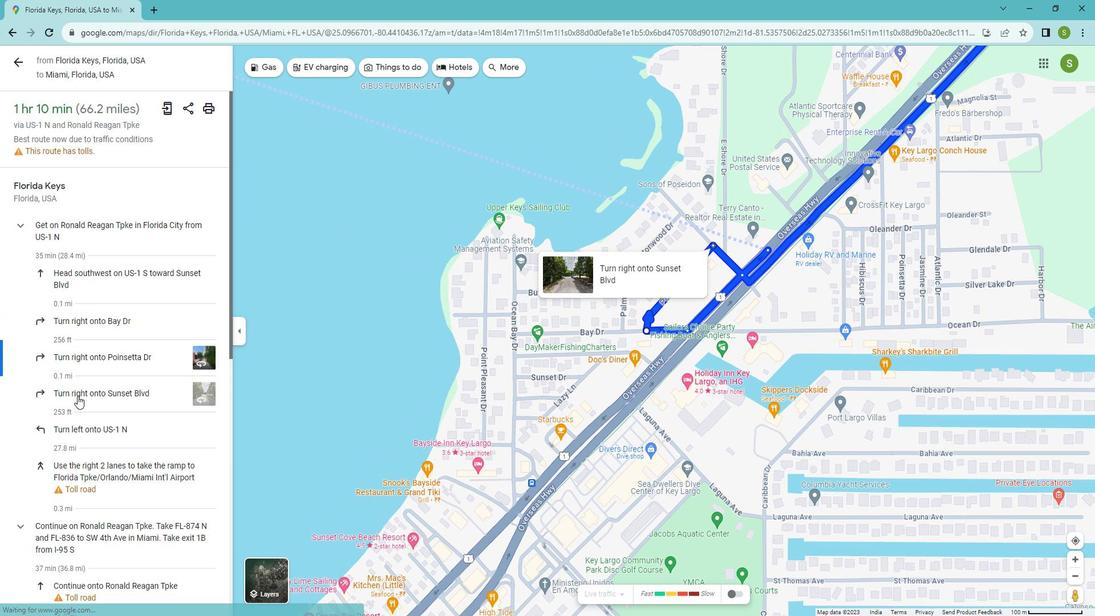
Action: Mouse moved to (90, 433)
Screenshot: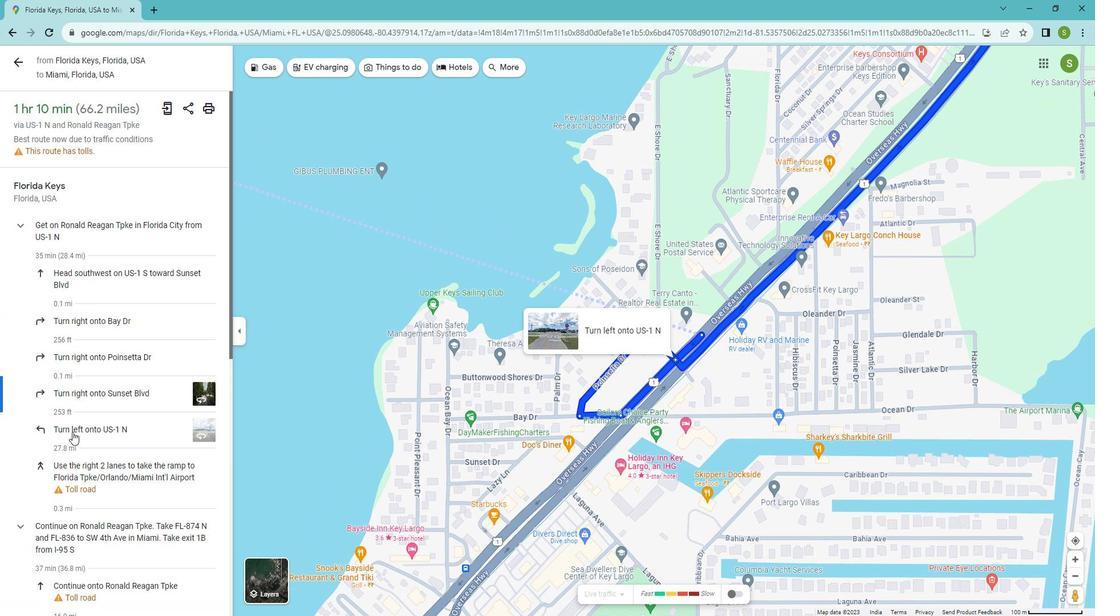 
Action: Mouse pressed left at (90, 433)
Screenshot: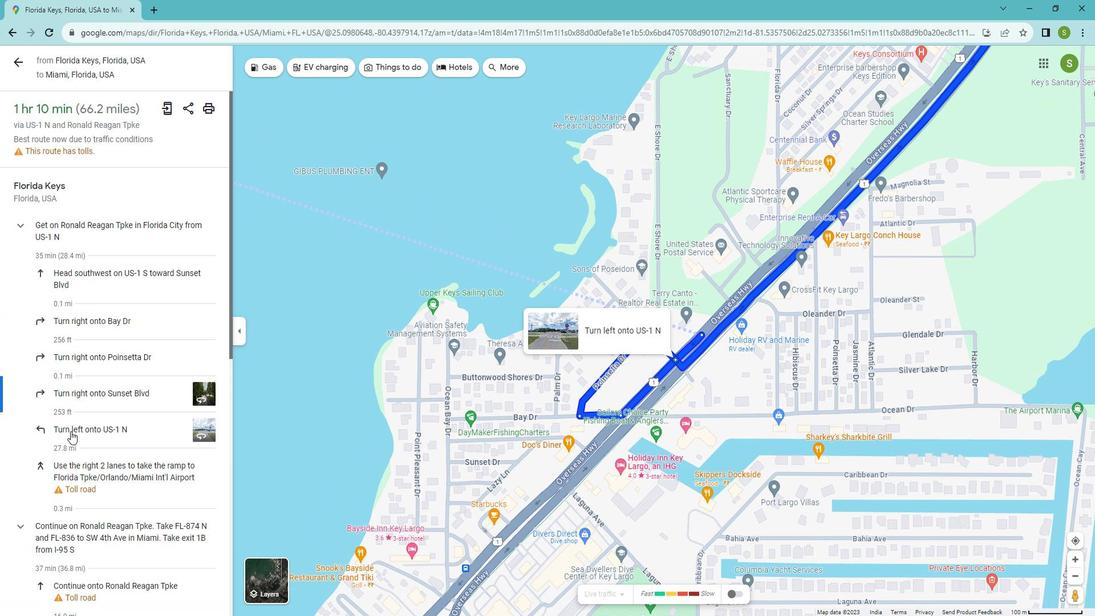 
Action: Mouse moved to (76, 475)
Screenshot: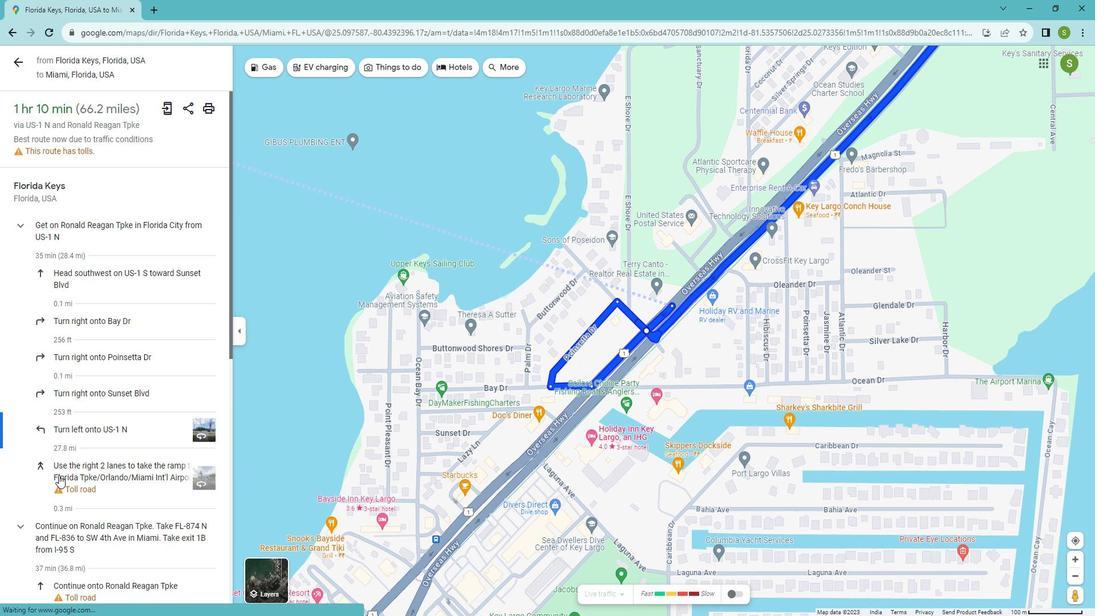 
Action: Mouse pressed left at (76, 475)
Screenshot: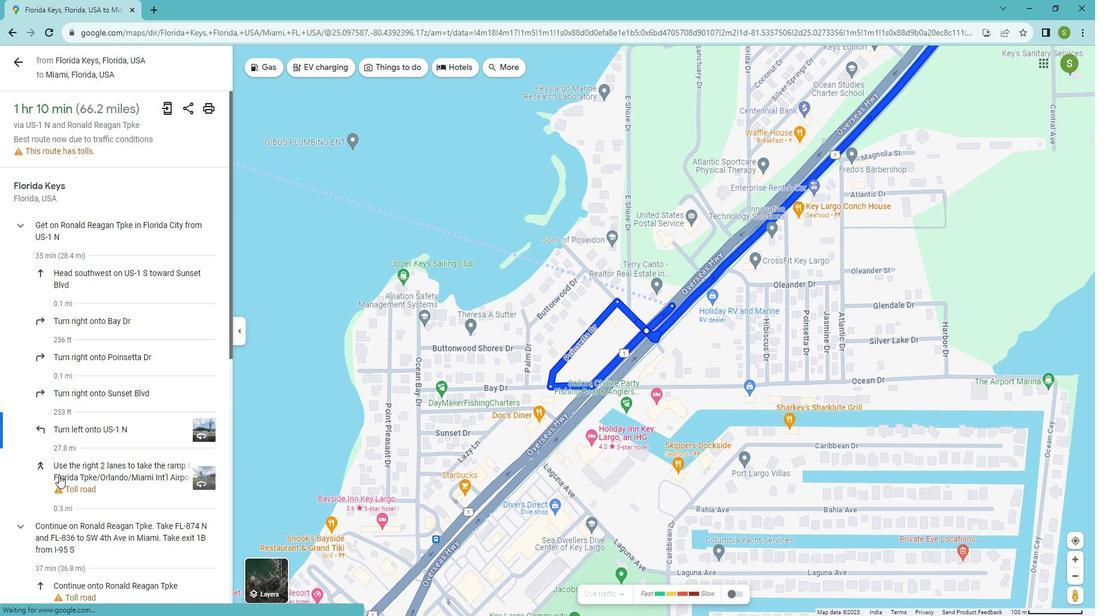 
Action: Mouse moved to (95, 458)
Screenshot: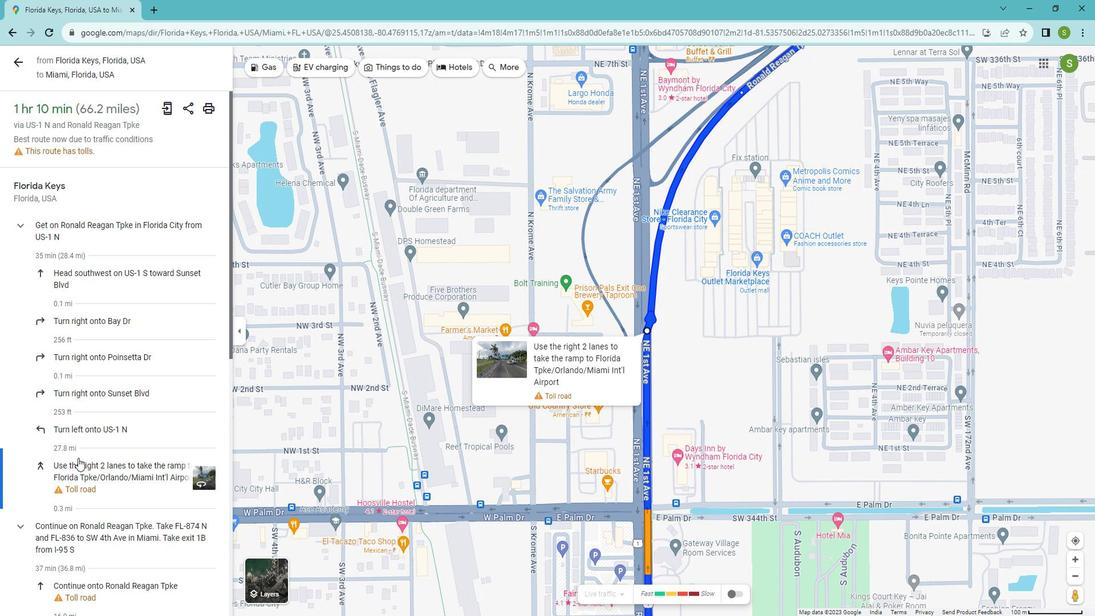 
Action: Mouse scrolled (95, 458) with delta (0, 0)
Screenshot: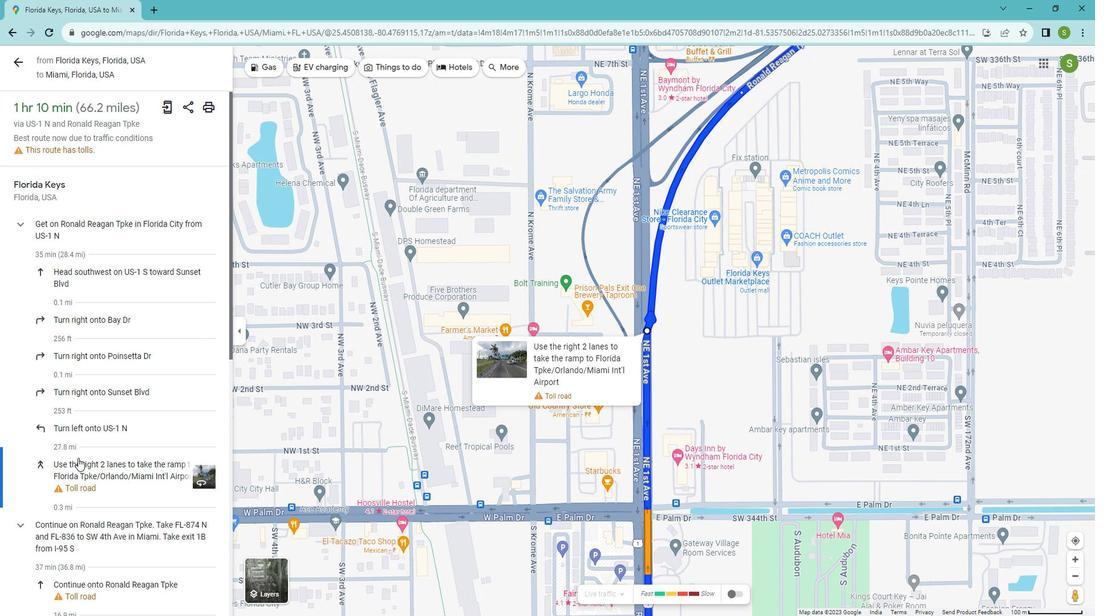 
Action: Mouse scrolled (95, 458) with delta (0, 0)
Screenshot: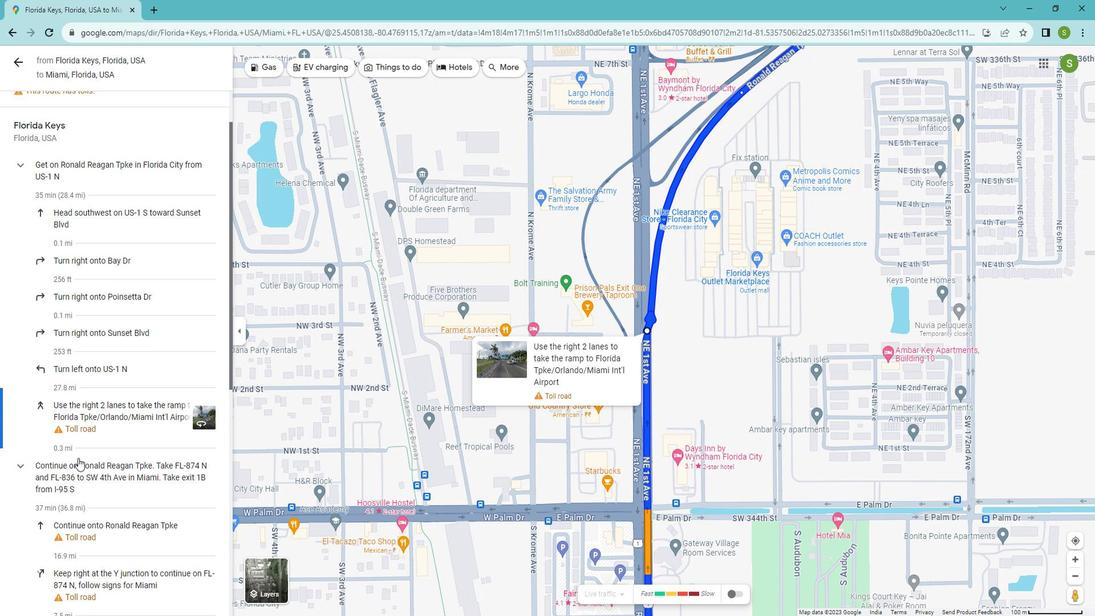 
Action: Mouse scrolled (95, 458) with delta (0, 0)
Screenshot: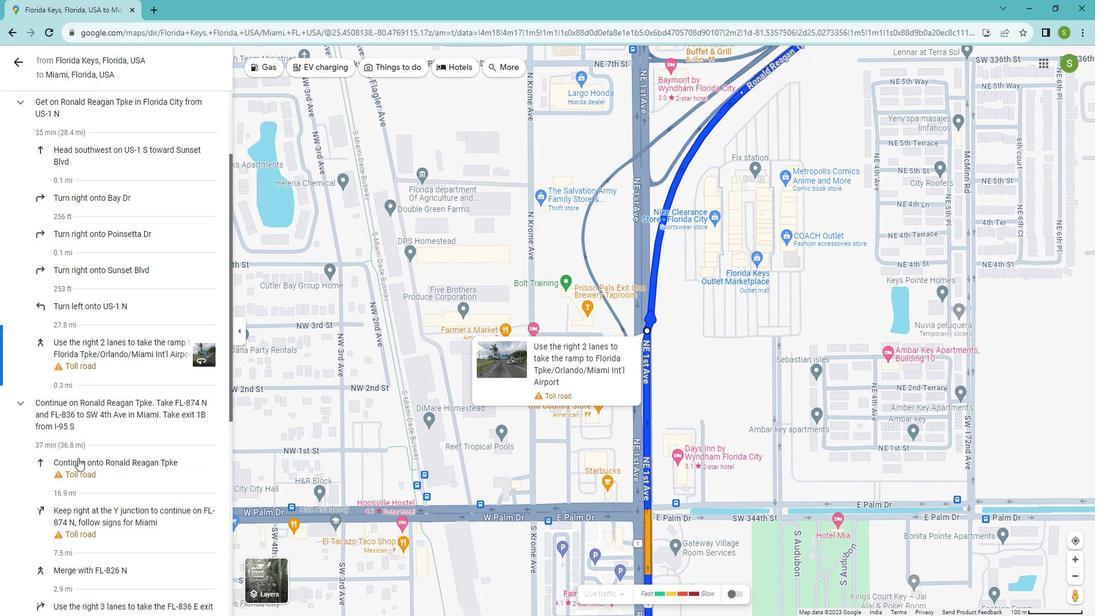 
Action: Mouse moved to (115, 403)
Screenshot: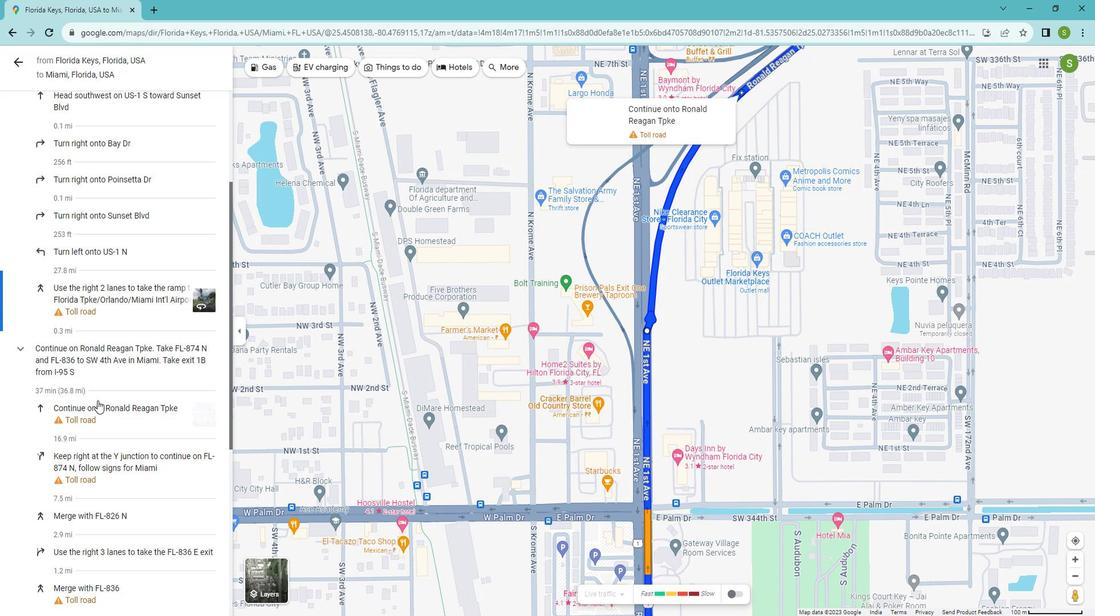 
Action: Mouse pressed left at (115, 403)
Screenshot: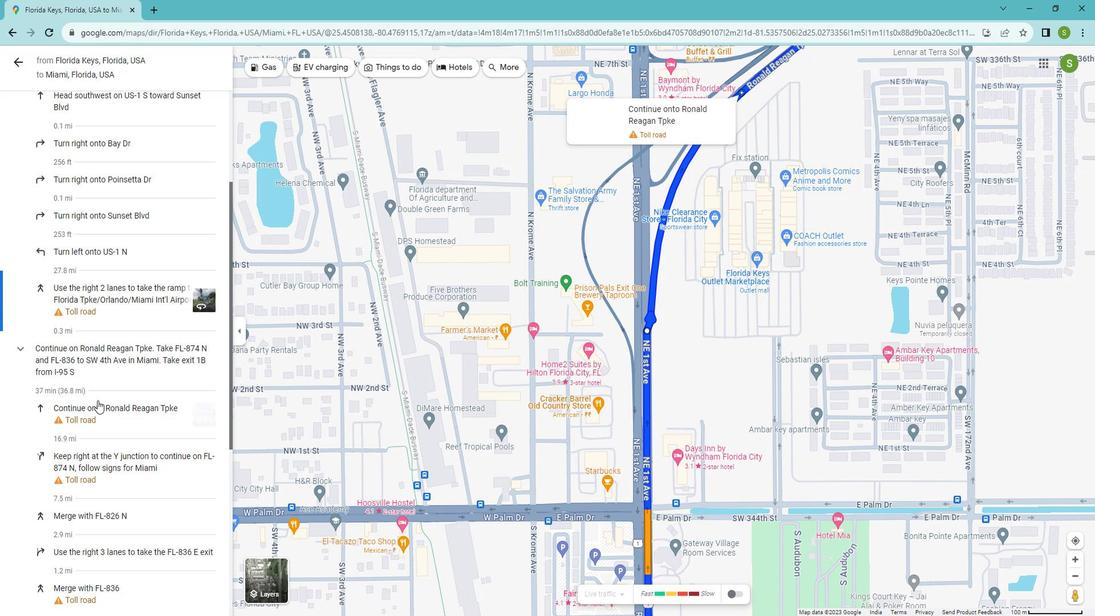
Action: Mouse moved to (110, 470)
Screenshot: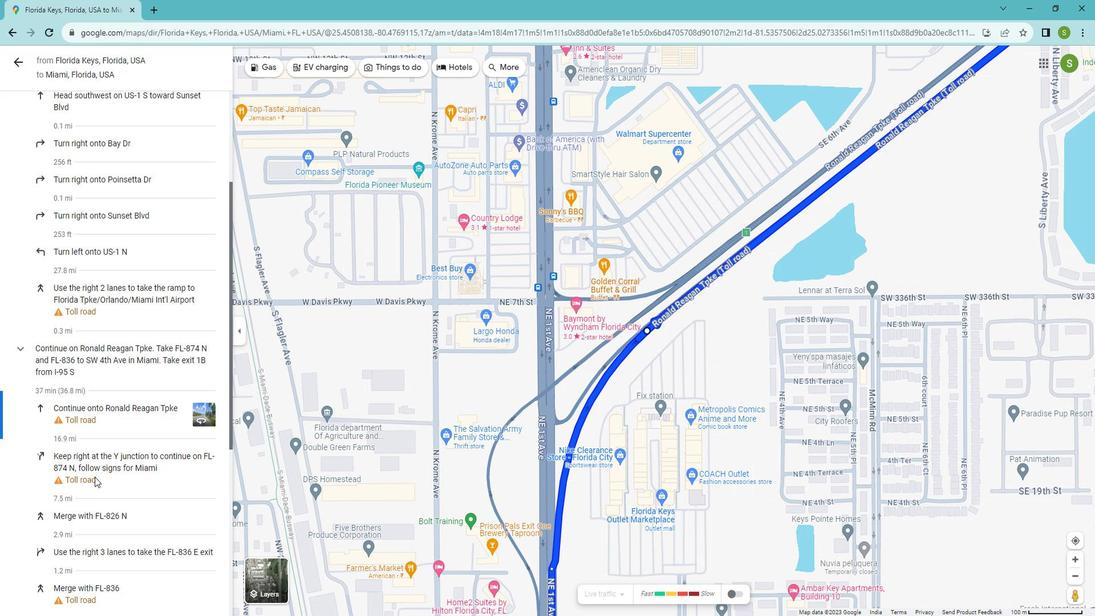 
Action: Mouse pressed left at (110, 470)
Screenshot: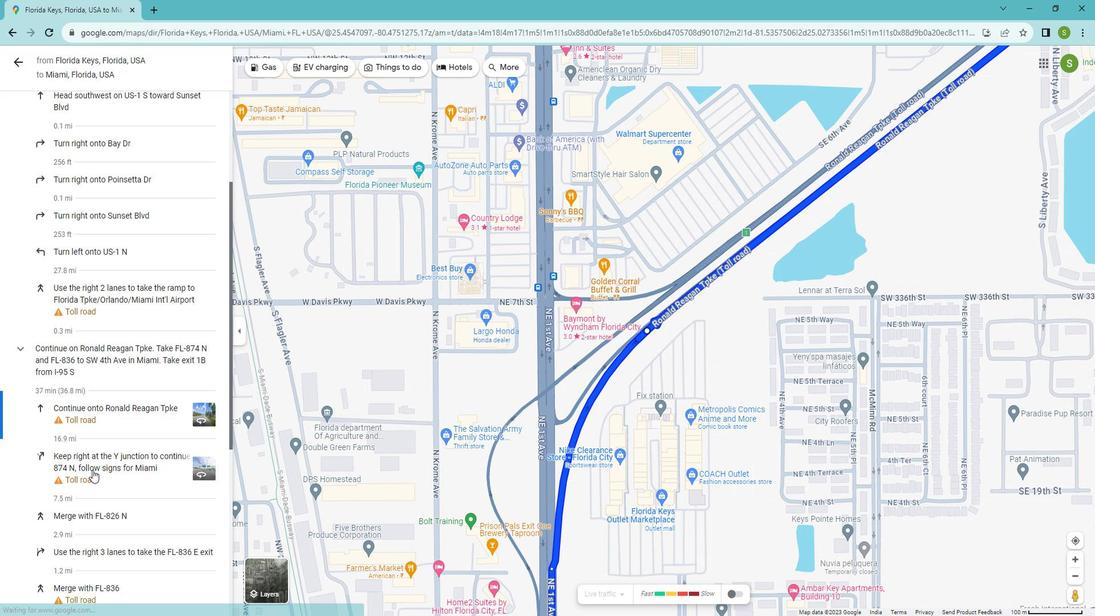 
Action: Mouse moved to (113, 459)
Screenshot: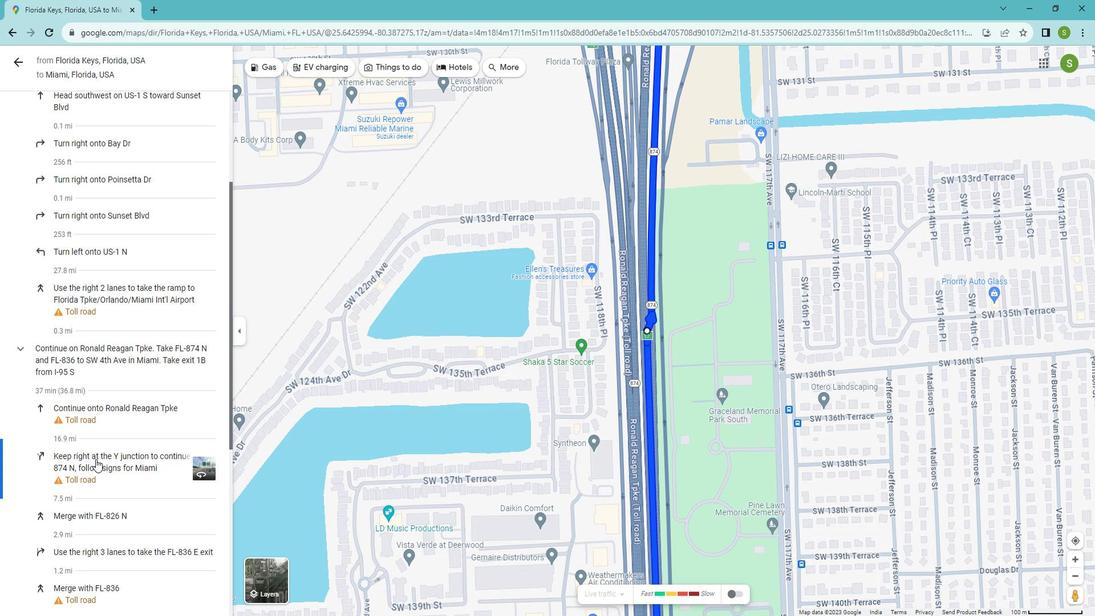 
Action: Mouse scrolled (113, 459) with delta (0, 0)
Screenshot: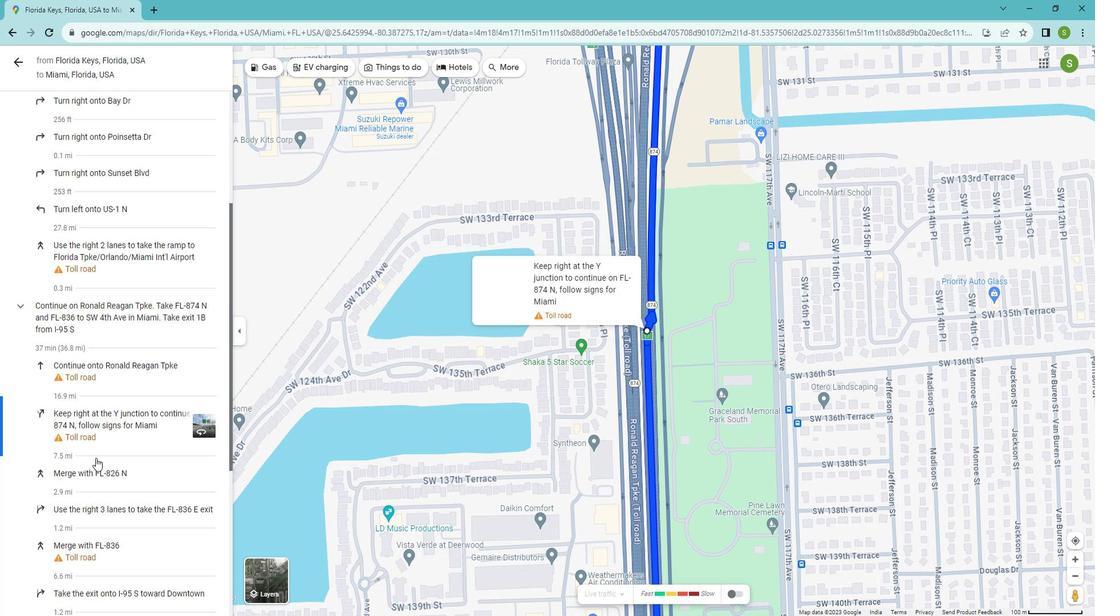 
Action: Mouse scrolled (113, 459) with delta (0, 0)
Screenshot: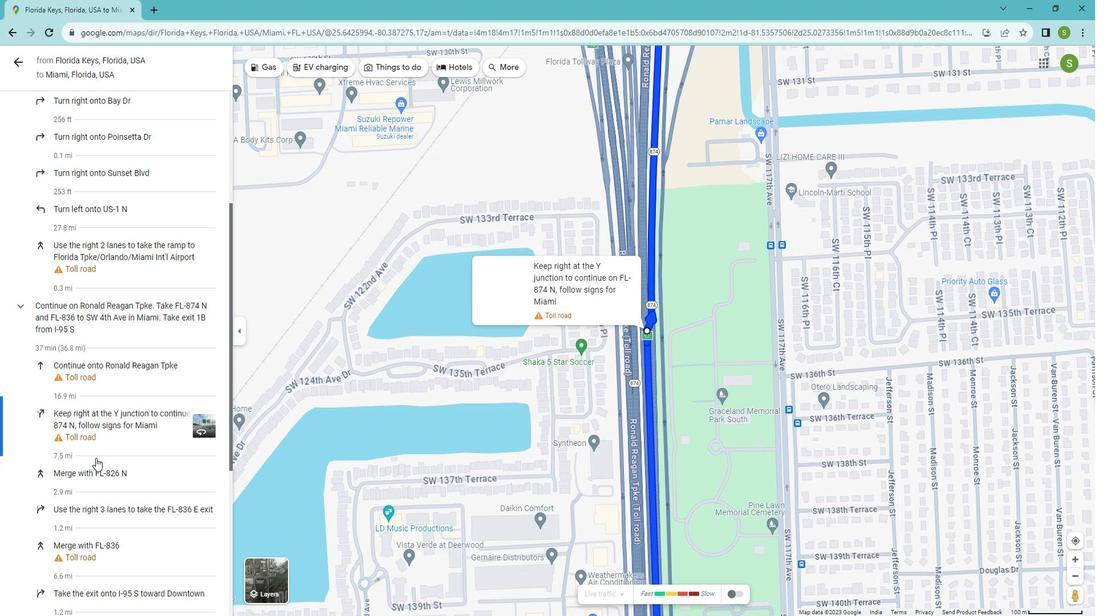 
Action: Mouse moved to (96, 403)
Screenshot: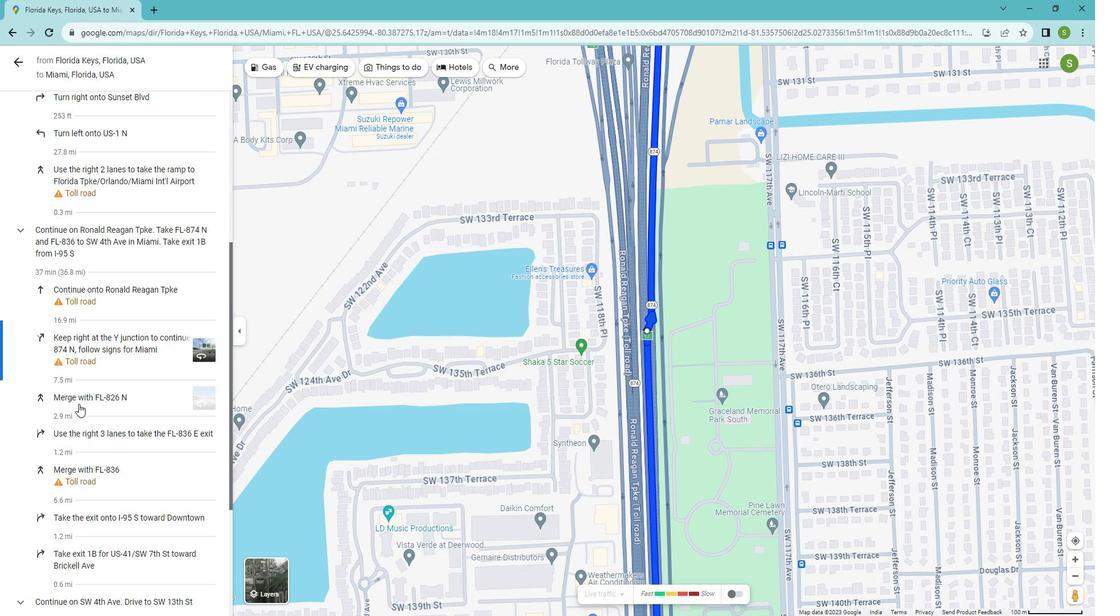 
Action: Mouse pressed left at (96, 403)
Screenshot: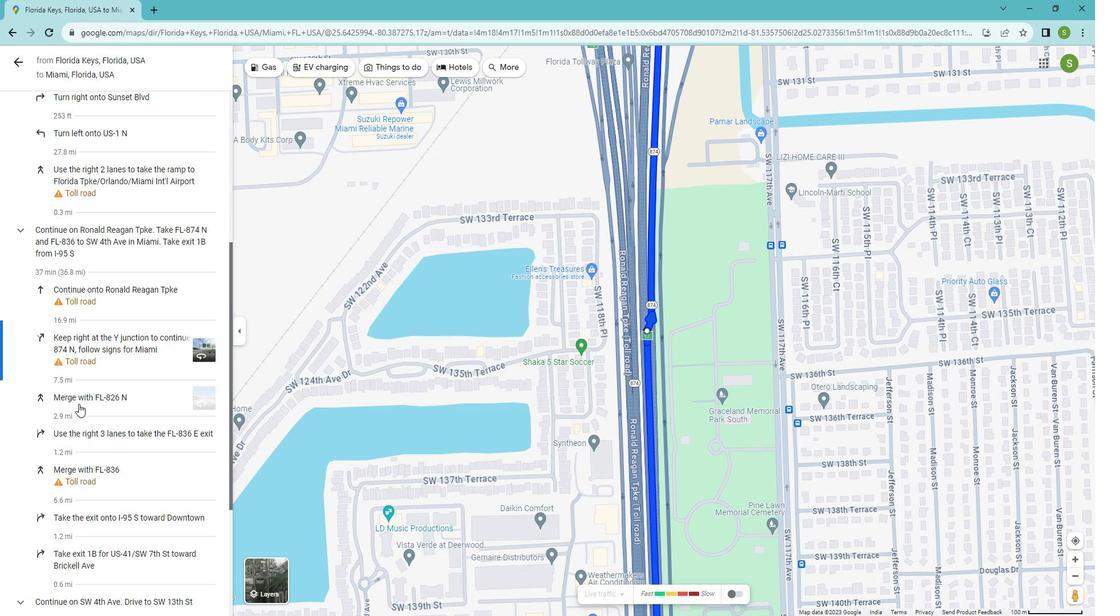 
Action: Mouse moved to (106, 437)
Screenshot: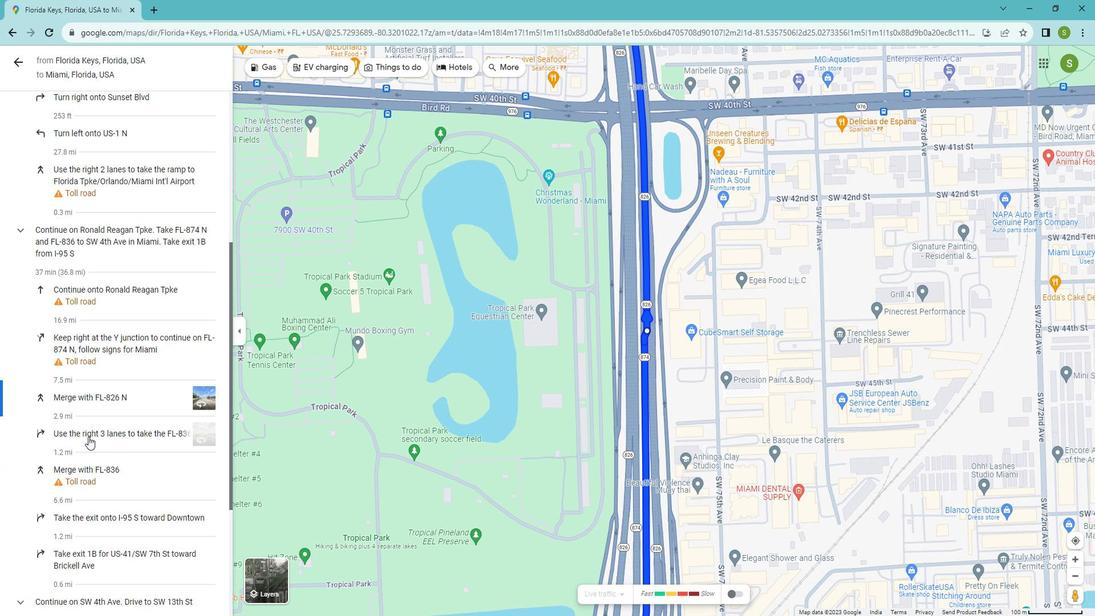 
Action: Mouse pressed left at (106, 437)
Screenshot: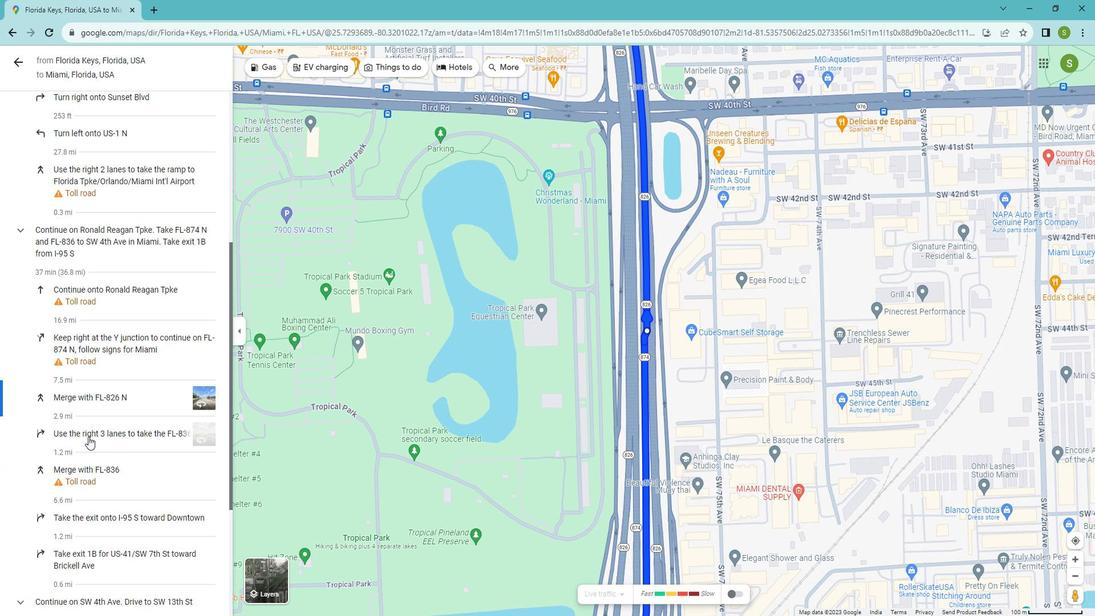 
Action: Mouse moved to (111, 470)
Screenshot: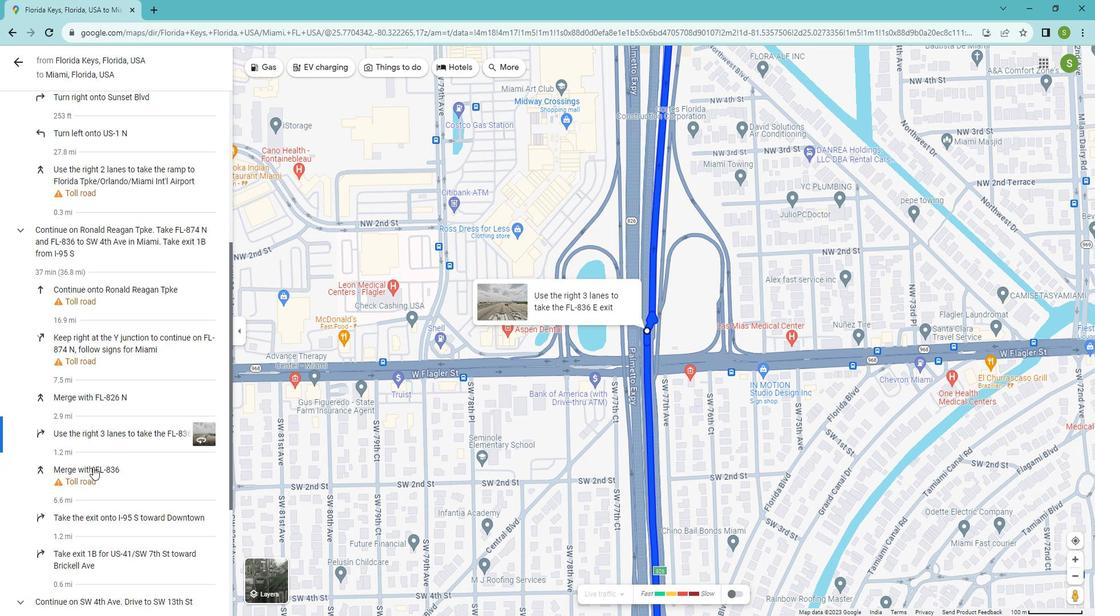 
Action: Mouse pressed left at (111, 470)
Screenshot: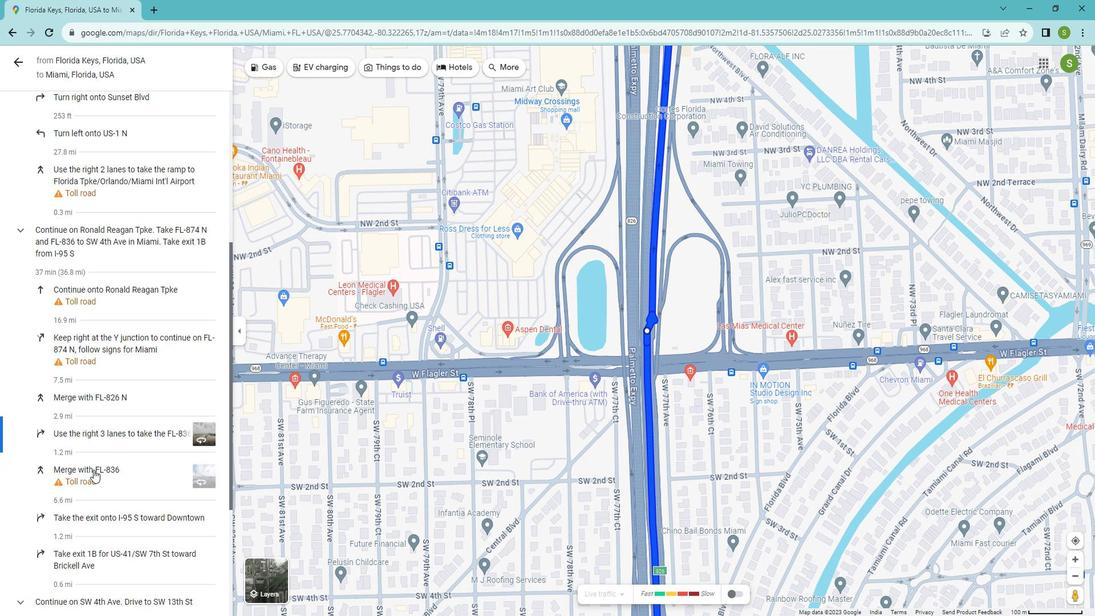 
Action: Mouse moved to (117, 458)
Screenshot: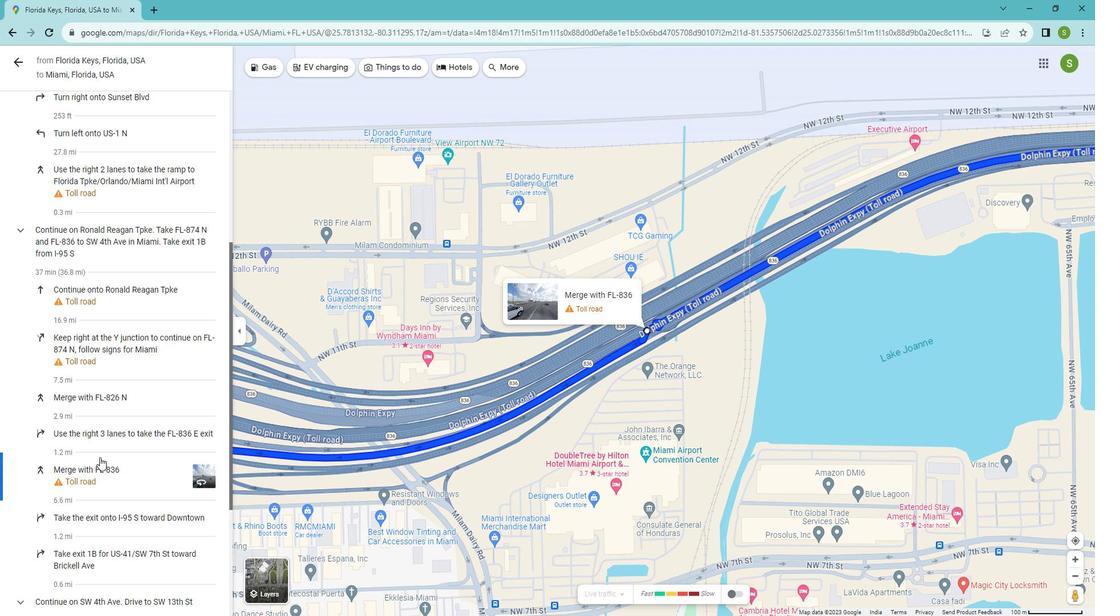 
Action: Mouse scrolled (117, 457) with delta (0, 0)
Screenshot: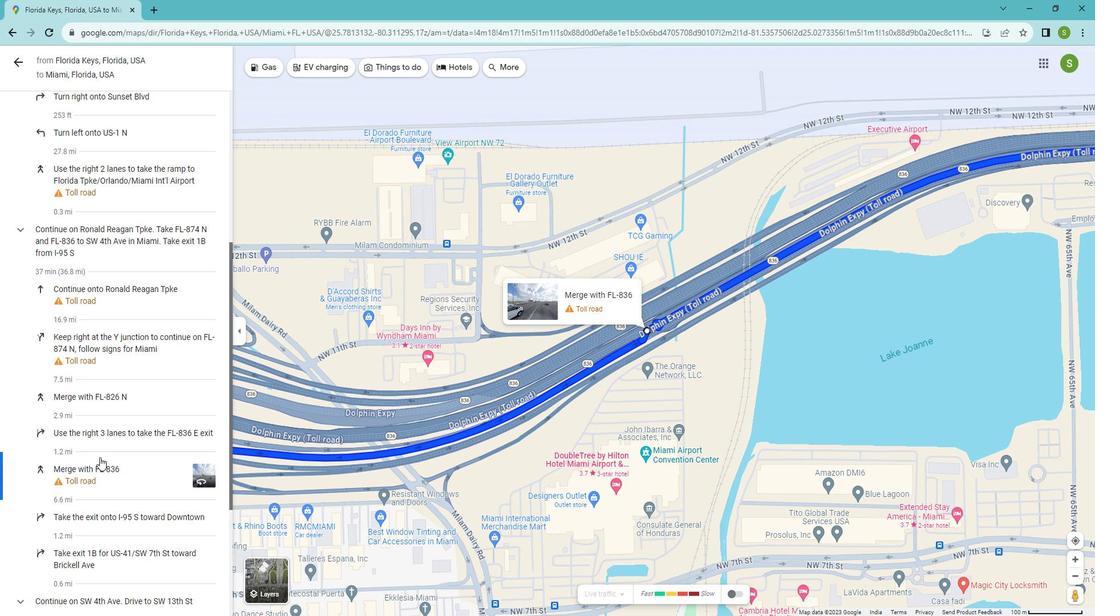 
Action: Mouse scrolled (117, 457) with delta (0, 0)
Screenshot: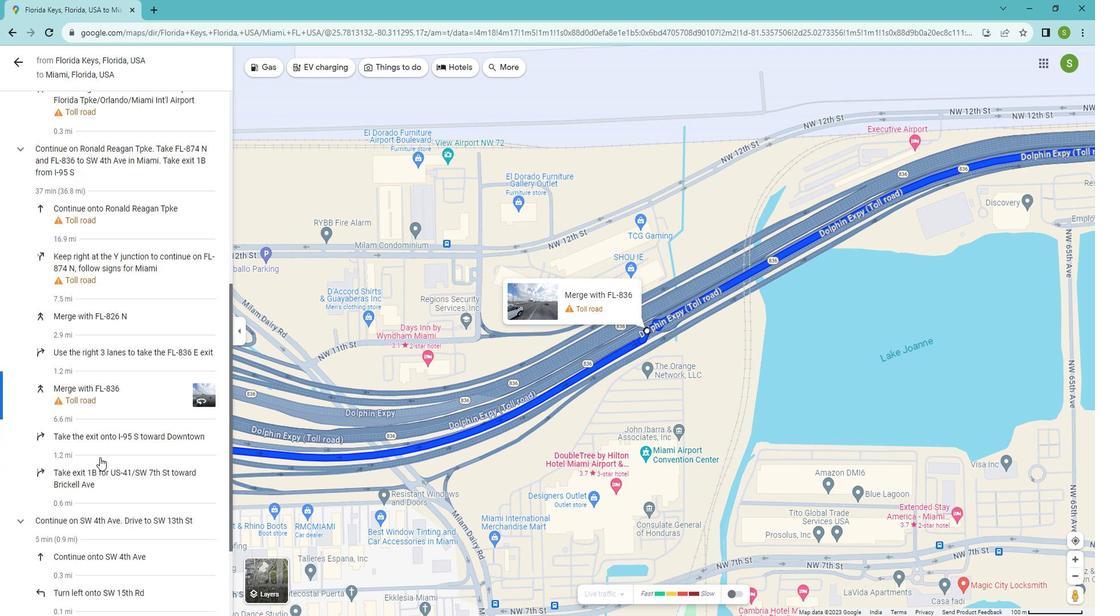 
Action: Mouse moved to (123, 396)
Screenshot: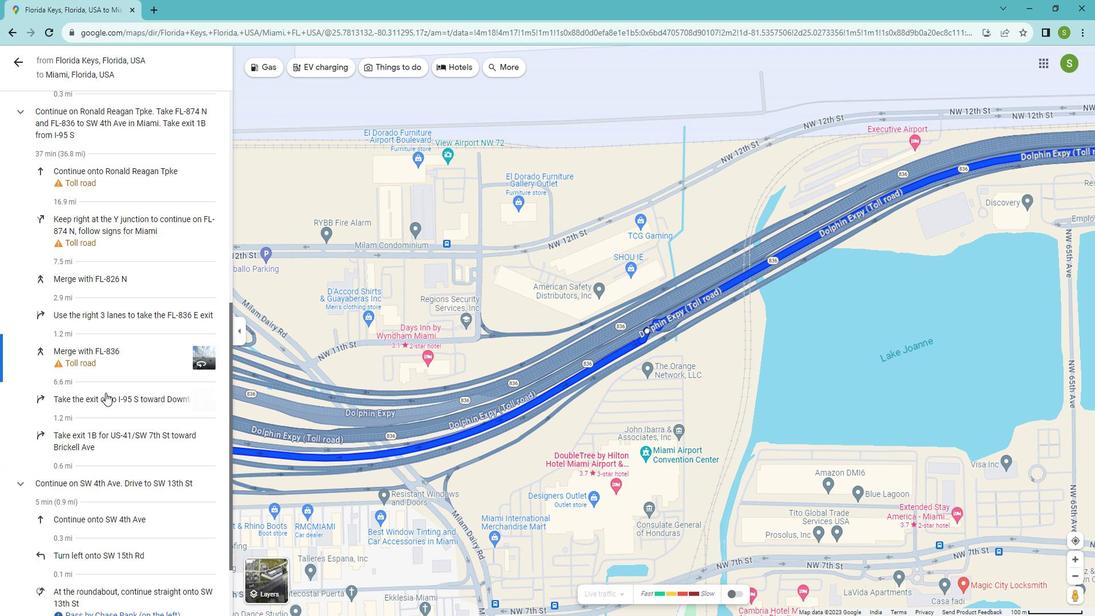 
Action: Mouse pressed left at (123, 396)
Screenshot: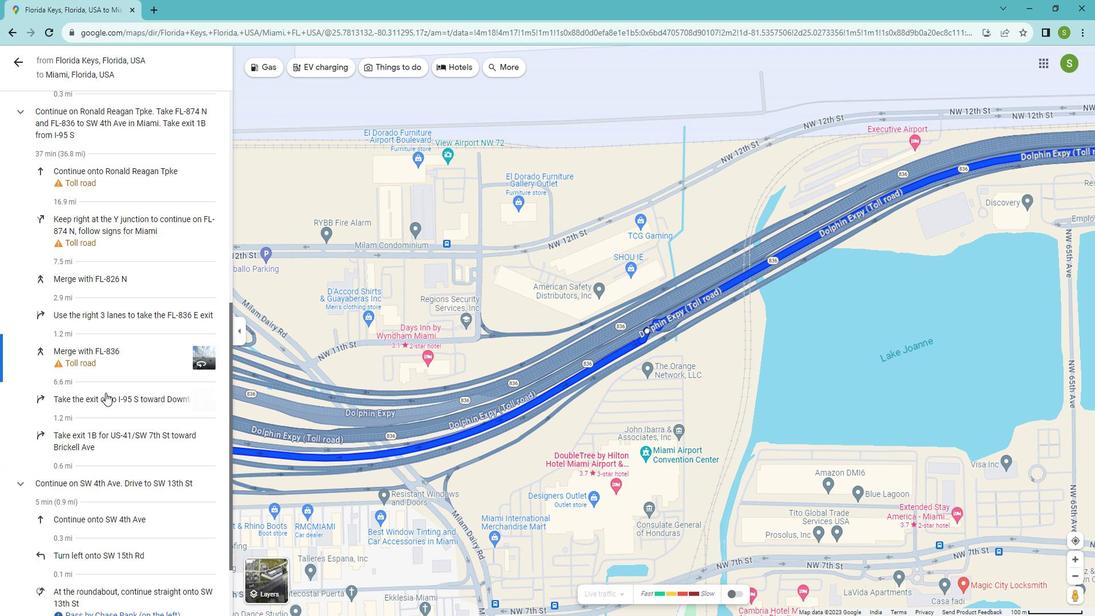 
Action: Mouse moved to (125, 433)
Screenshot: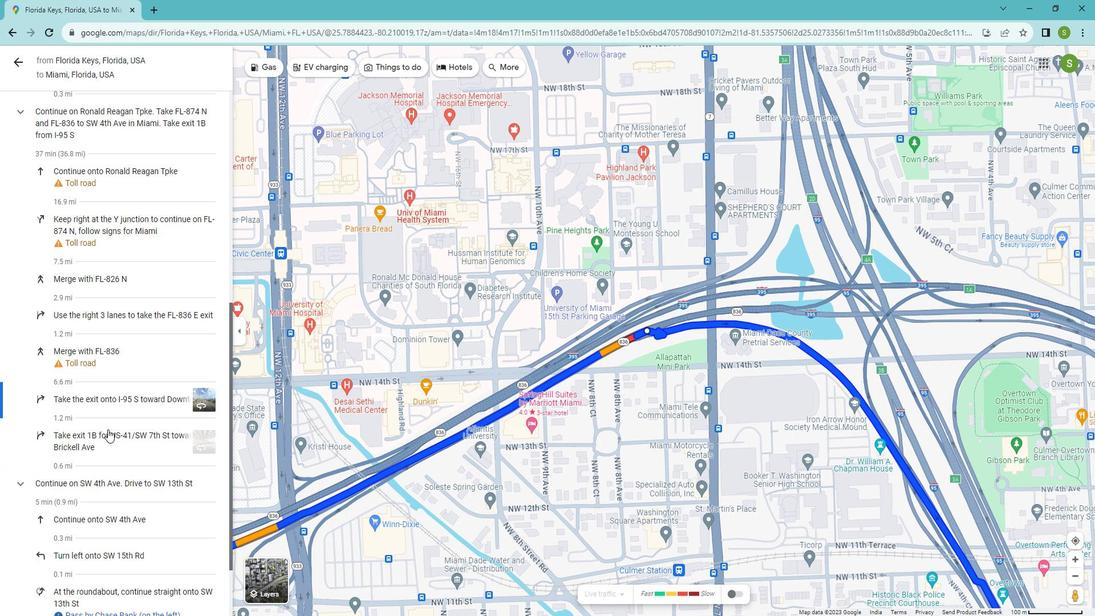 
Action: Mouse pressed left at (125, 433)
Screenshot: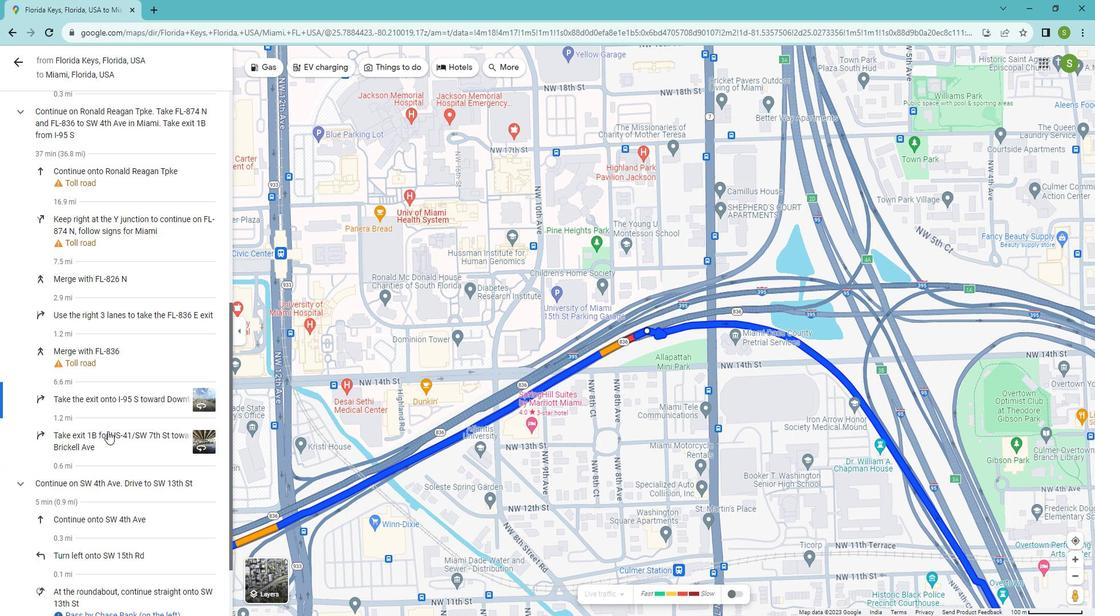 
Action: Mouse scrolled (125, 432) with delta (0, 0)
Screenshot: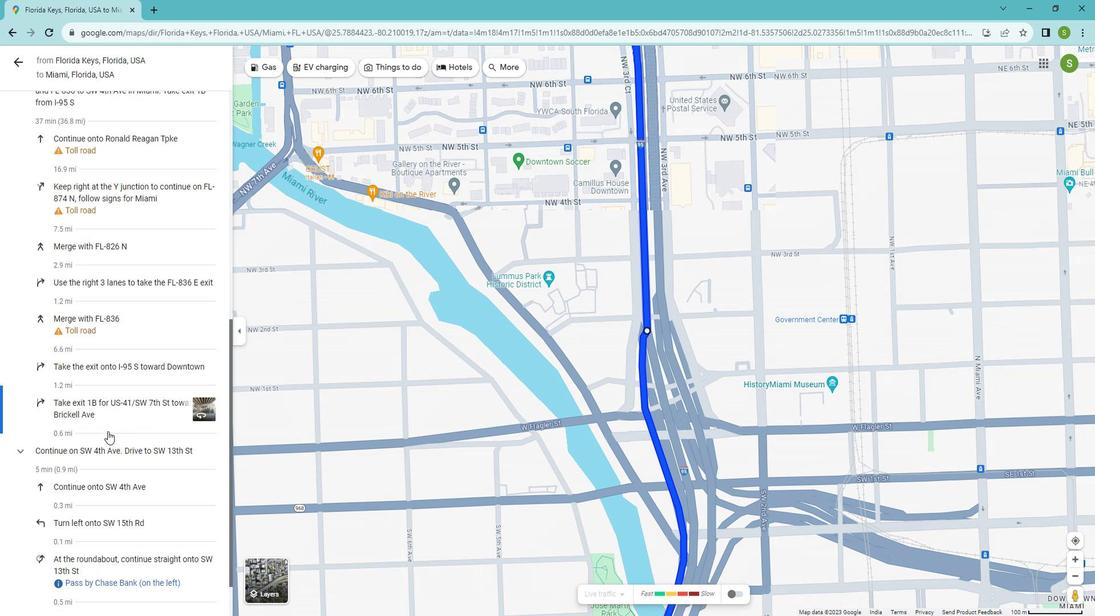
Action: Mouse scrolled (125, 432) with delta (0, 0)
Screenshot: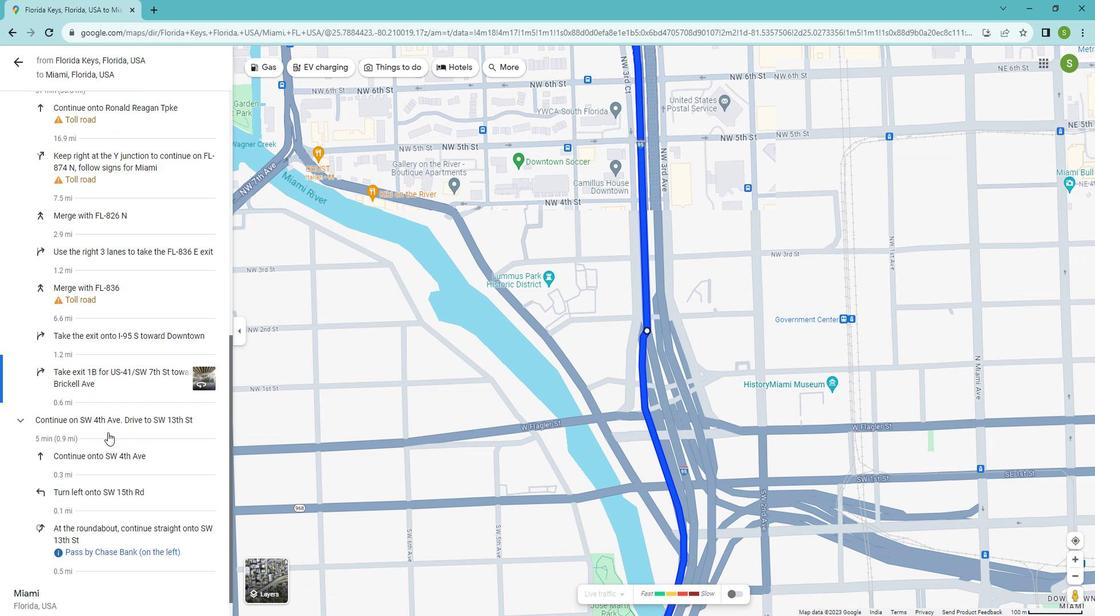 
Action: Mouse moved to (118, 432)
Screenshot: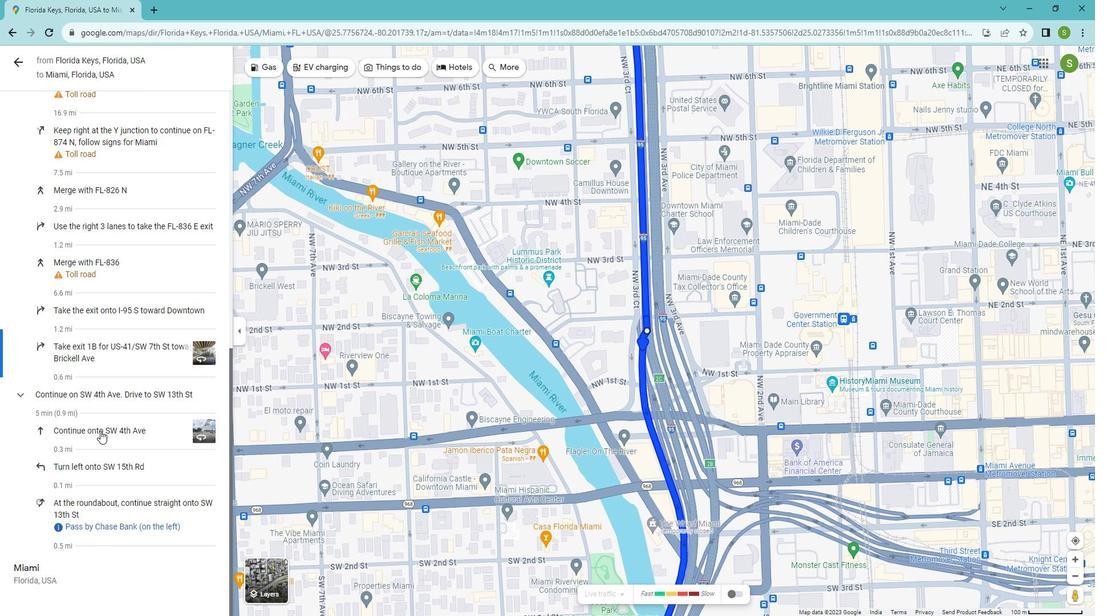 
Action: Mouse pressed left at (118, 432)
Screenshot: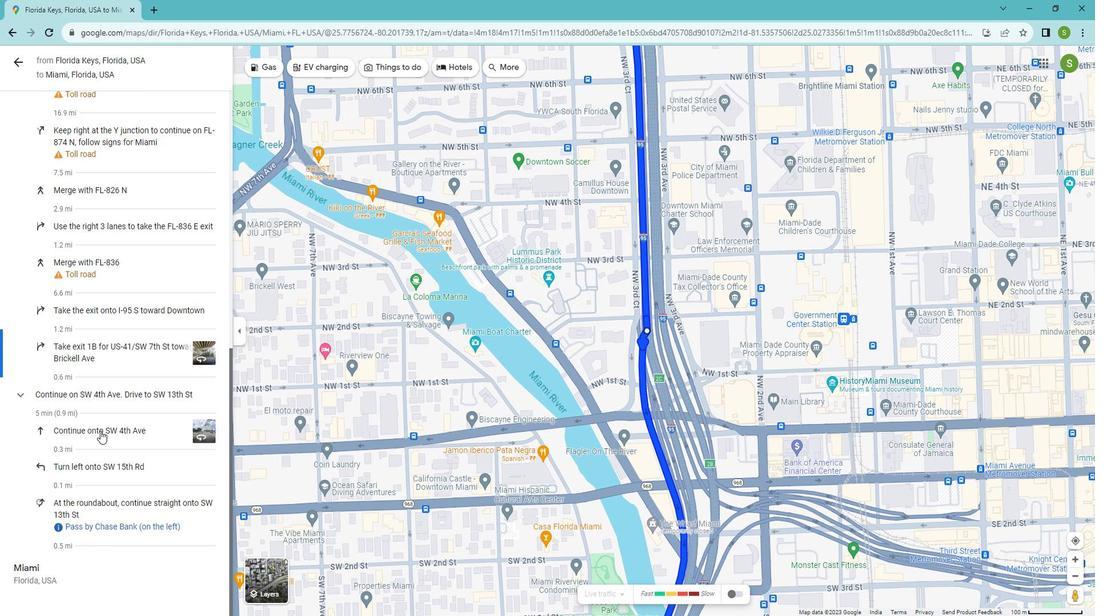 
Action: Mouse moved to (116, 462)
Screenshot: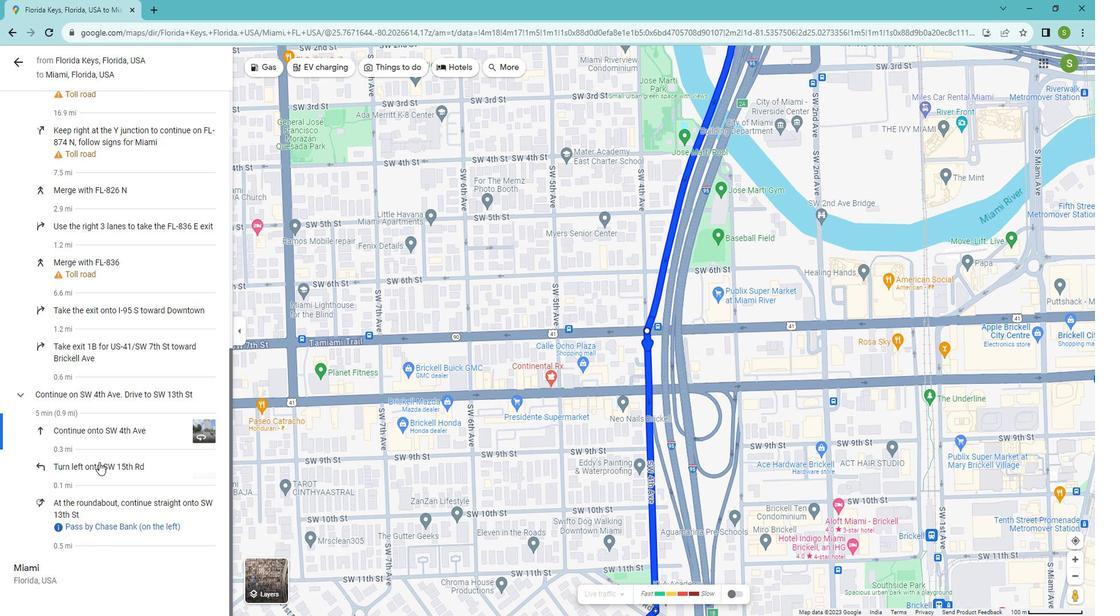 
Action: Mouse pressed left at (116, 462)
Screenshot: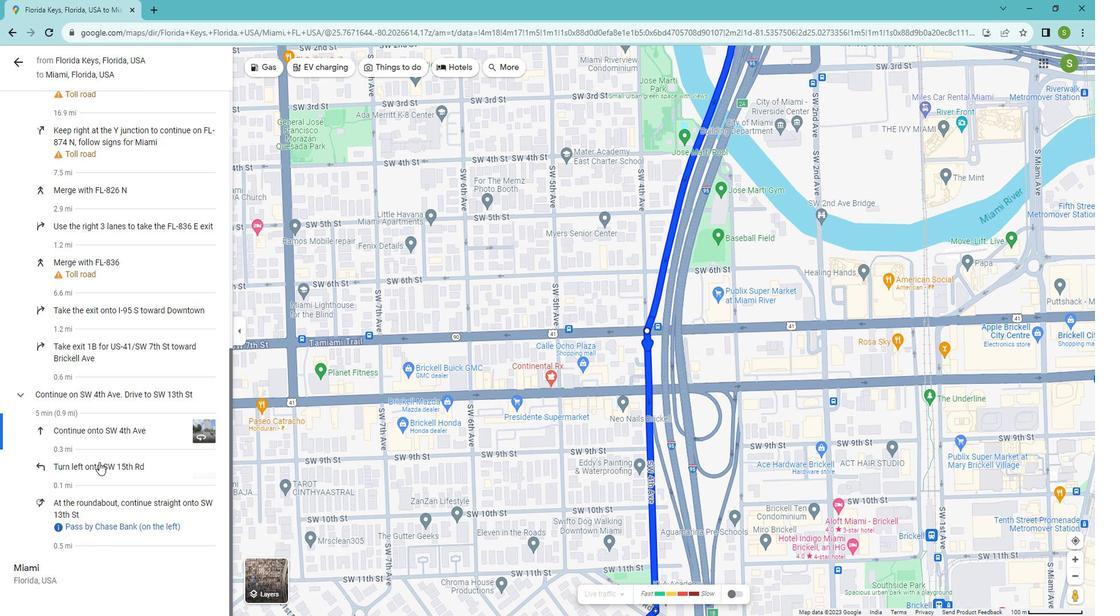 
Action: Mouse moved to (116, 497)
Screenshot: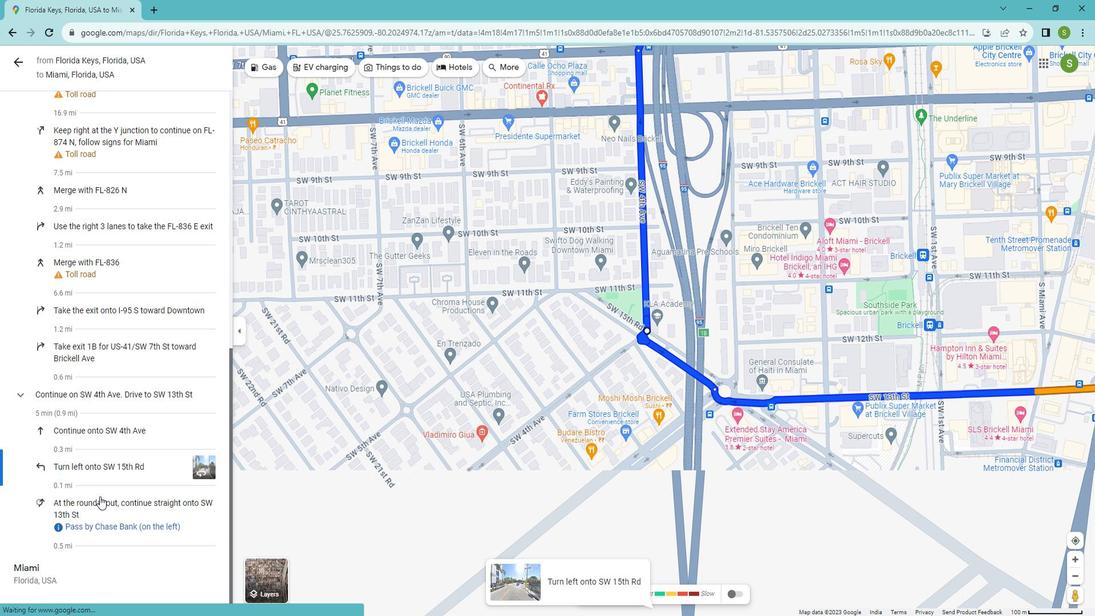 
Action: Mouse pressed left at (116, 497)
Screenshot: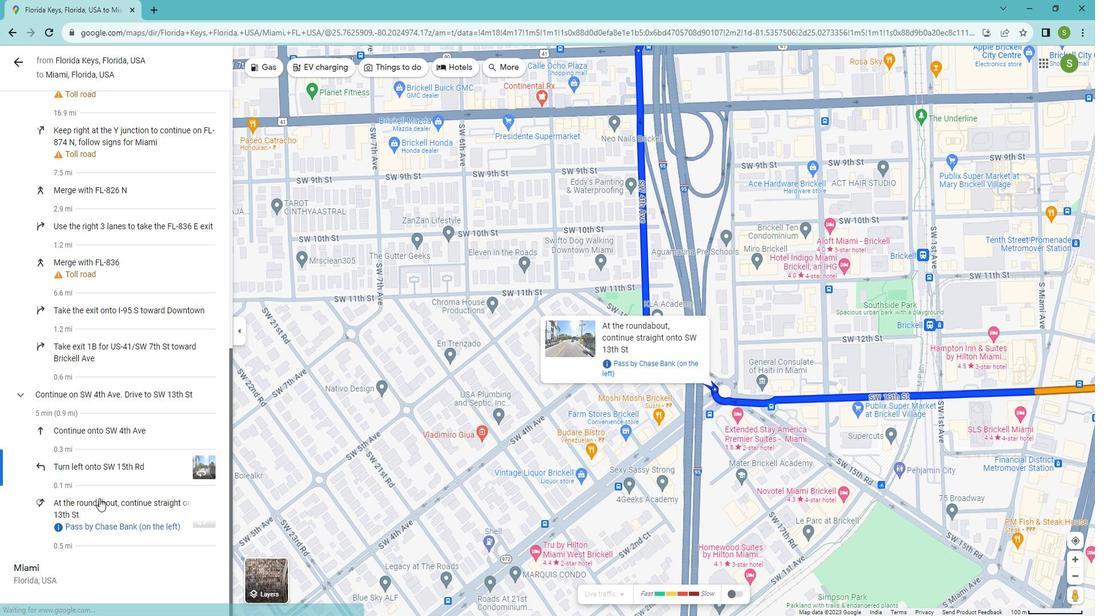
Action: Mouse moved to (34, 570)
Screenshot: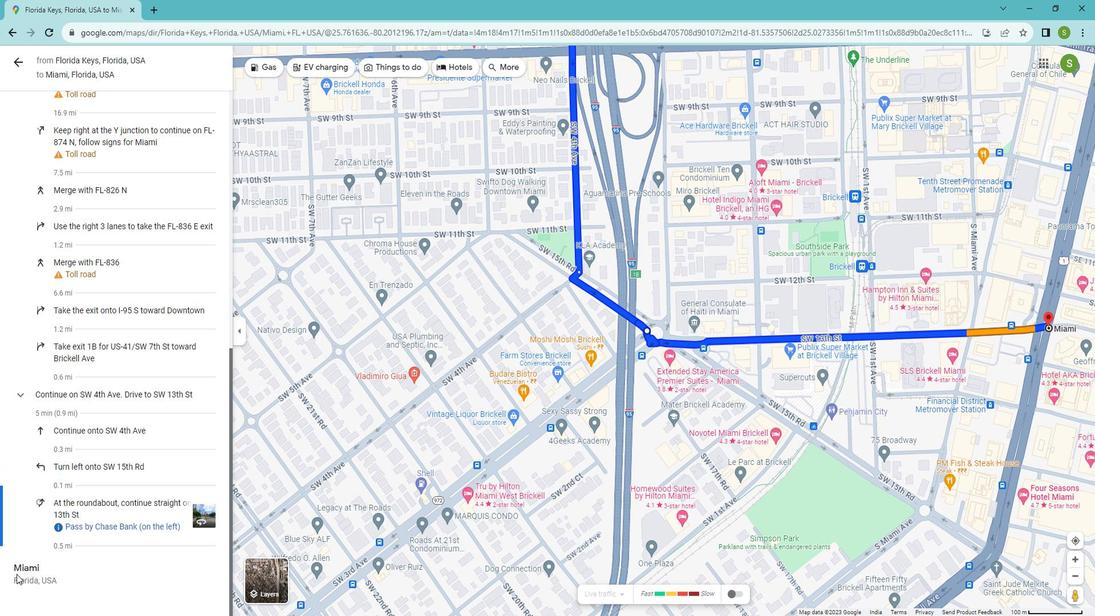 
Action: Mouse pressed left at (34, 570)
Screenshot: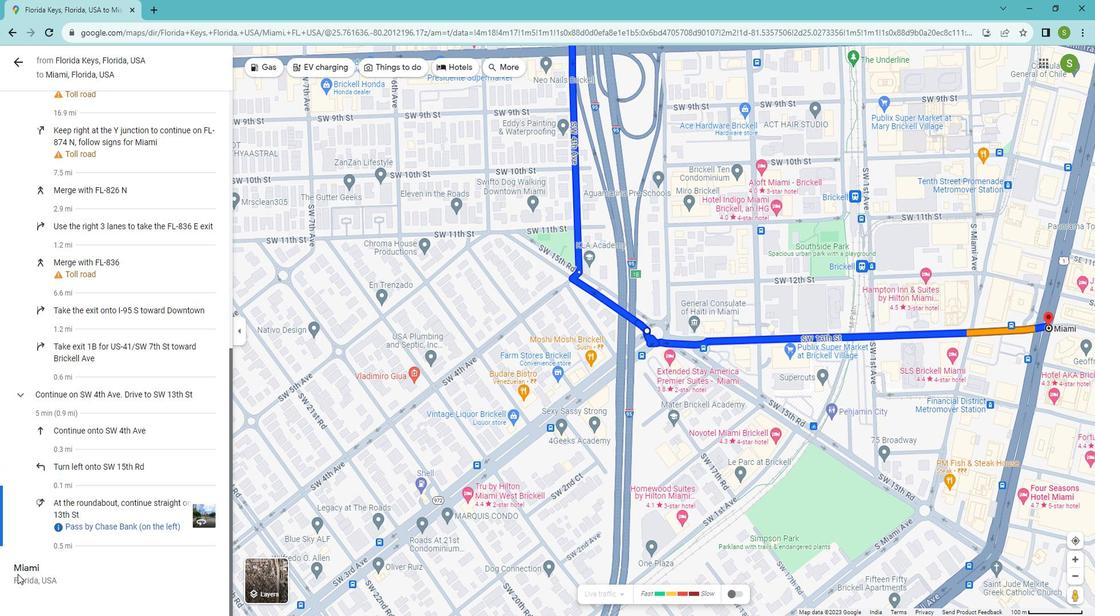 
Action: Mouse moved to (34, 73)
Screenshot: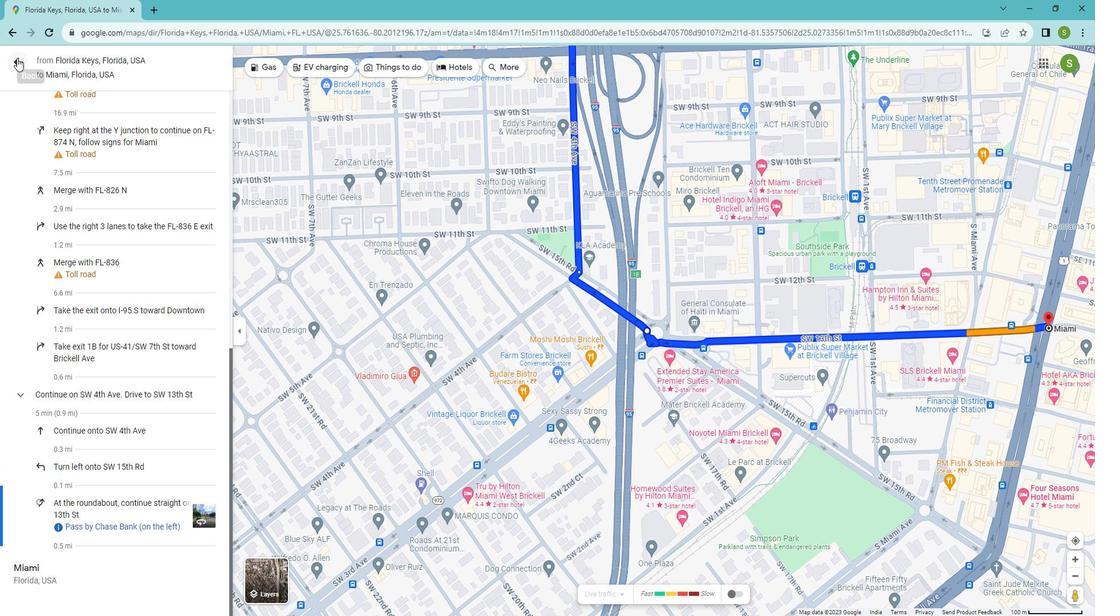 
Action: Mouse pressed left at (34, 73)
Screenshot: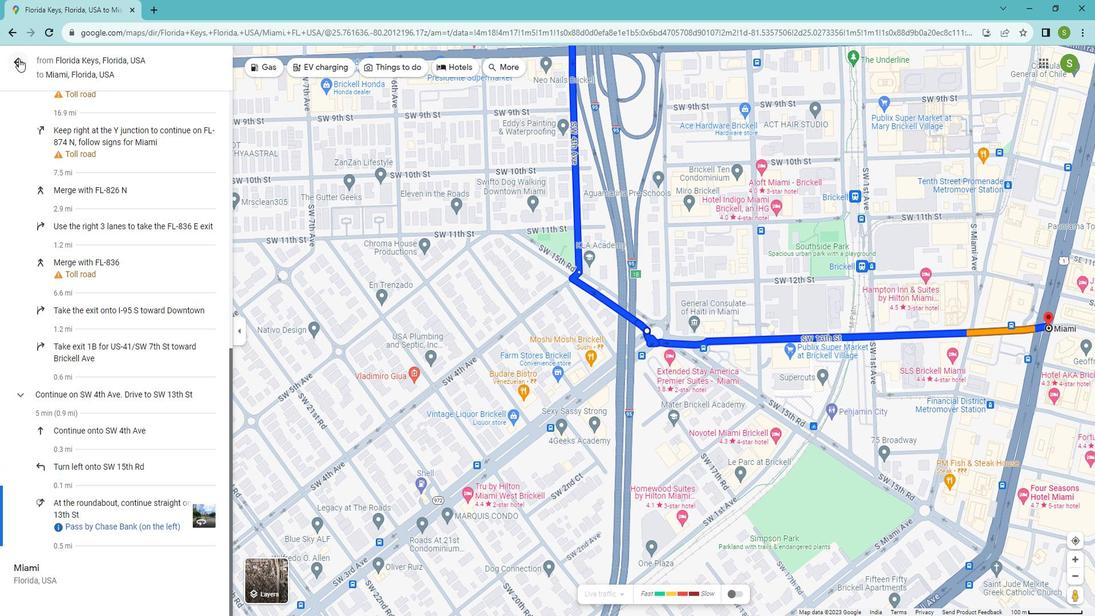 
Action: Mouse moved to (618, 300)
Screenshot: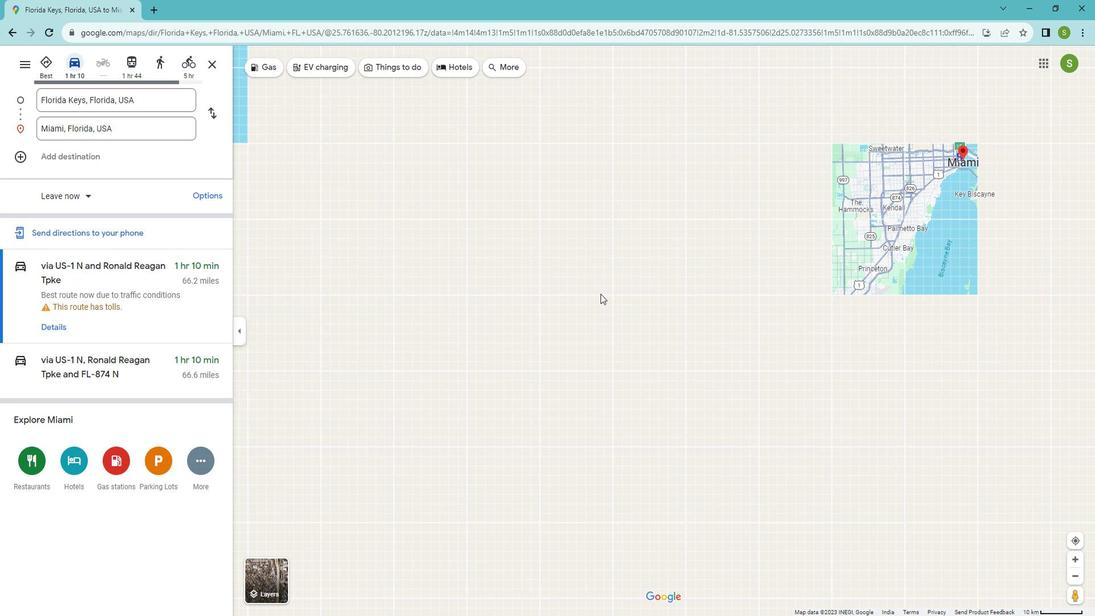 
